 Task: Look for space in Penco, Chile from 7th July, 2023 to 15th July, 2023 for 6 adults in price range Rs.15000 to Rs.20000. Place can be entire place with 3 bedrooms having 3 beds and 3 bathrooms. Property type can be house, flat, guest house. Booking option can be shelf check-in. Required host language is English.
Action: Mouse moved to (413, 148)
Screenshot: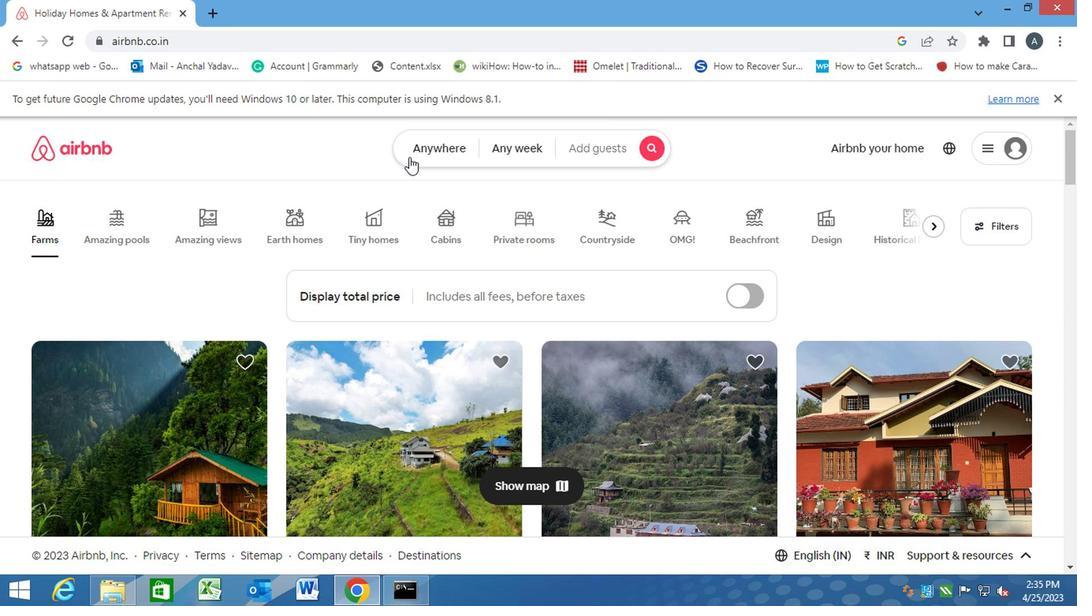 
Action: Mouse pressed left at (413, 148)
Screenshot: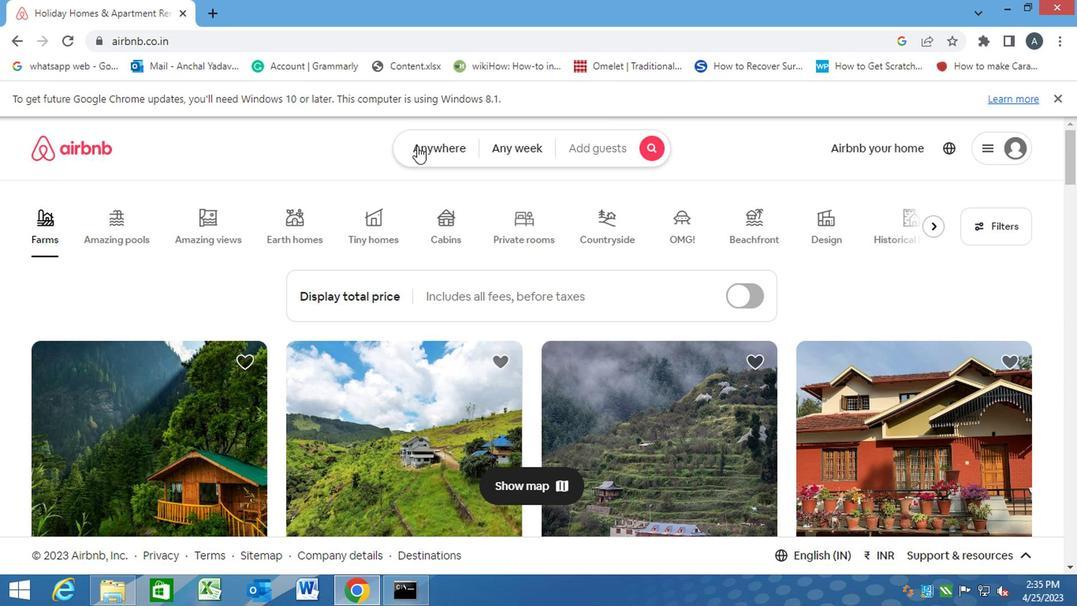 
Action: Mouse moved to (380, 200)
Screenshot: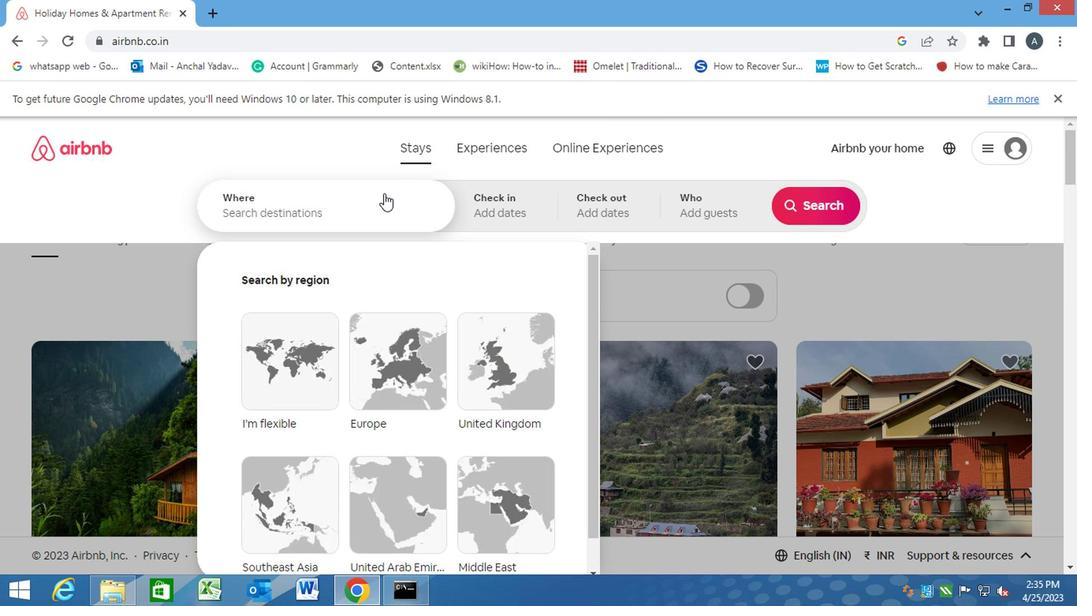 
Action: Mouse pressed left at (380, 200)
Screenshot: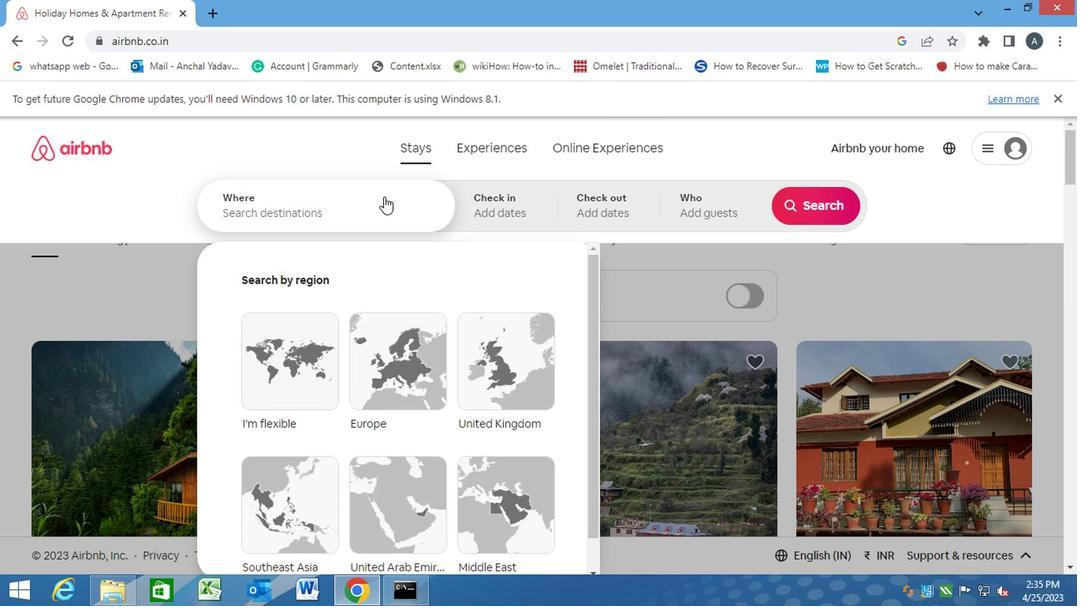 
Action: Key pressed p<Key.caps_lock>enco,<Key.space><Key.caps_lock>c<Key.caps_lock>hile<Key.enter>
Screenshot: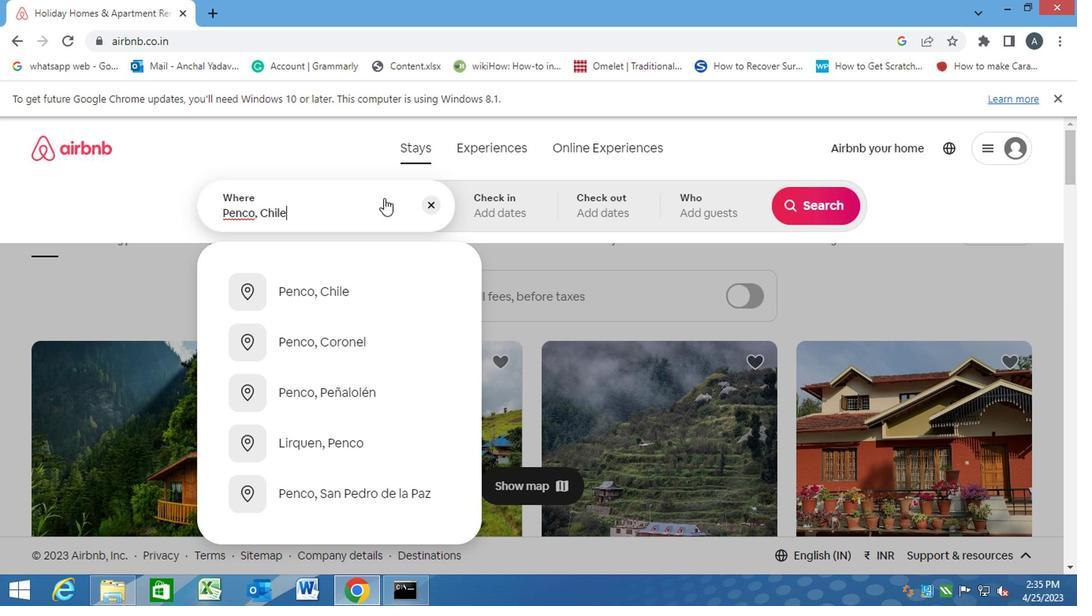 
Action: Mouse moved to (808, 333)
Screenshot: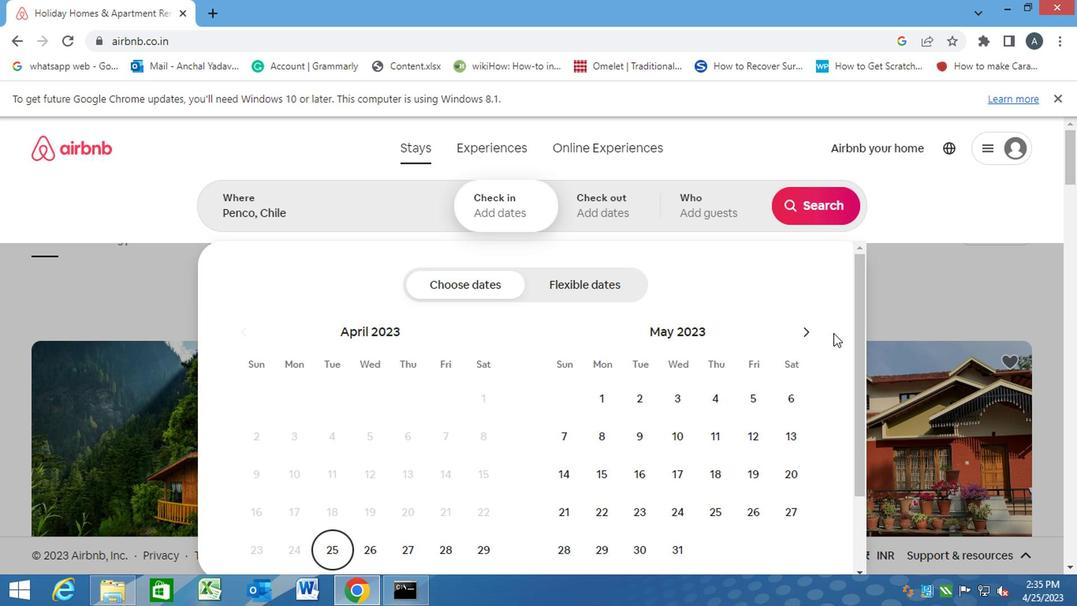 
Action: Mouse pressed left at (808, 333)
Screenshot: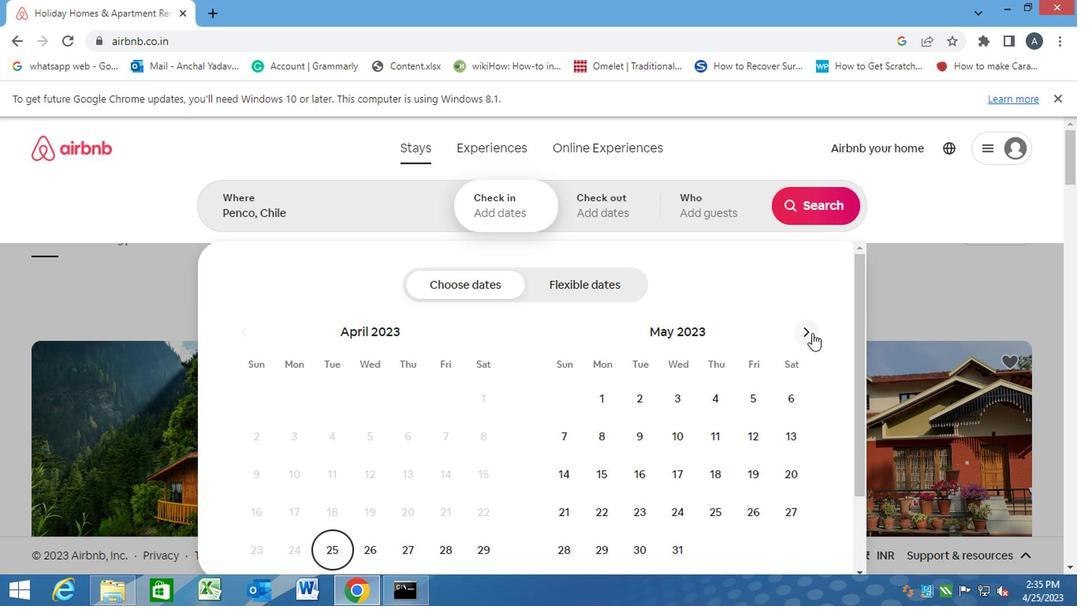 
Action: Mouse pressed left at (808, 333)
Screenshot: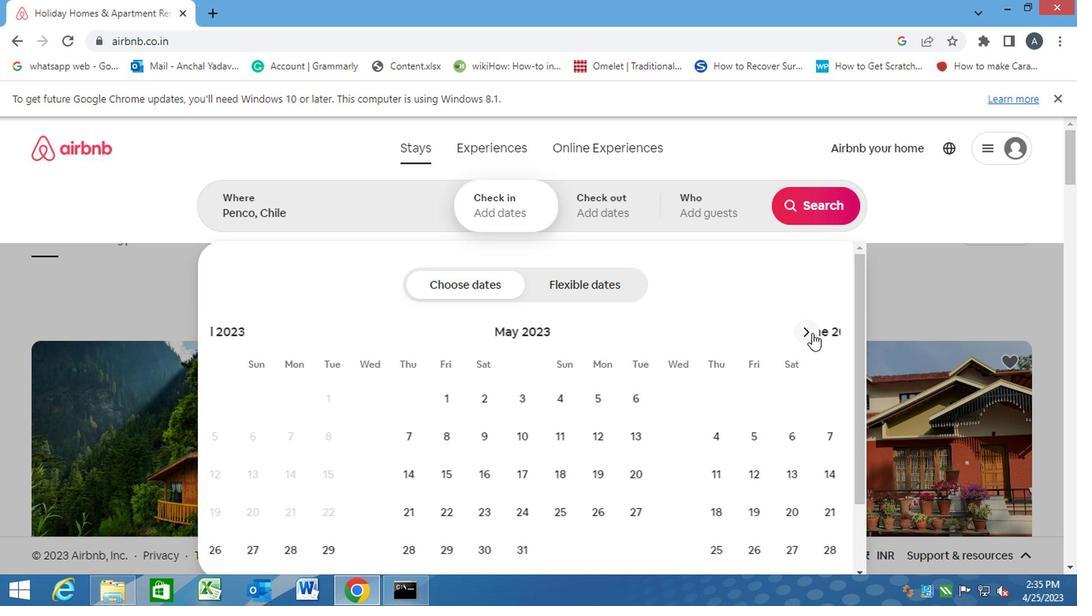 
Action: Mouse moved to (744, 438)
Screenshot: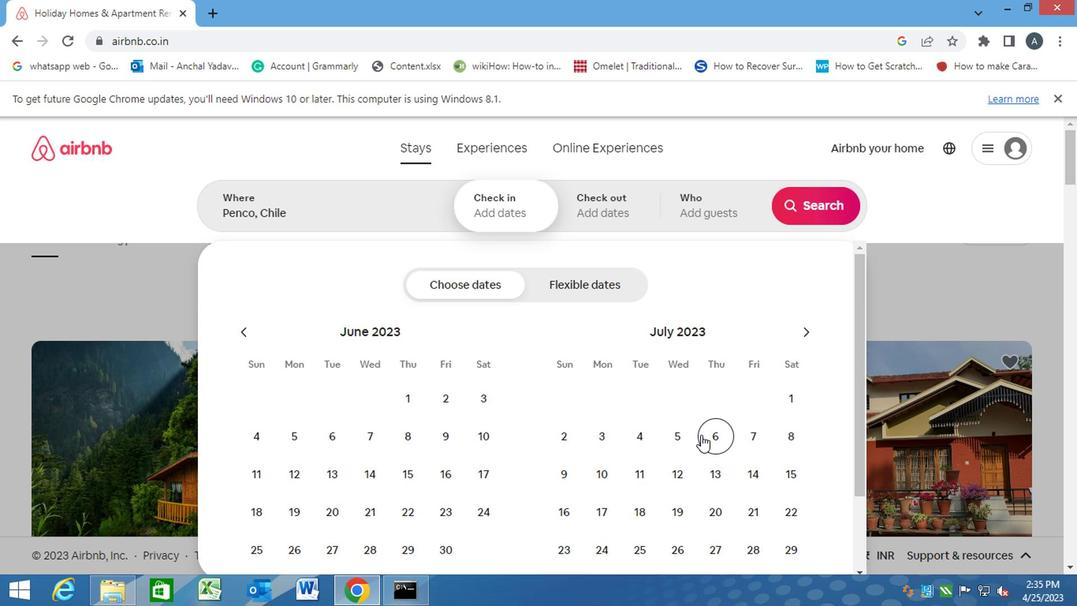 
Action: Mouse pressed left at (744, 438)
Screenshot: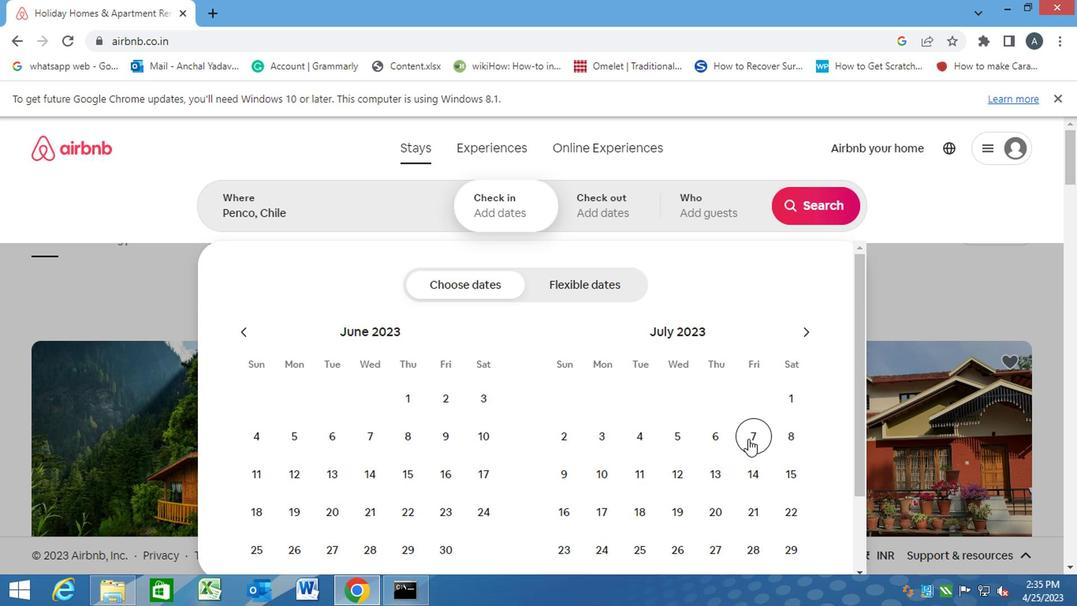 
Action: Mouse moved to (793, 465)
Screenshot: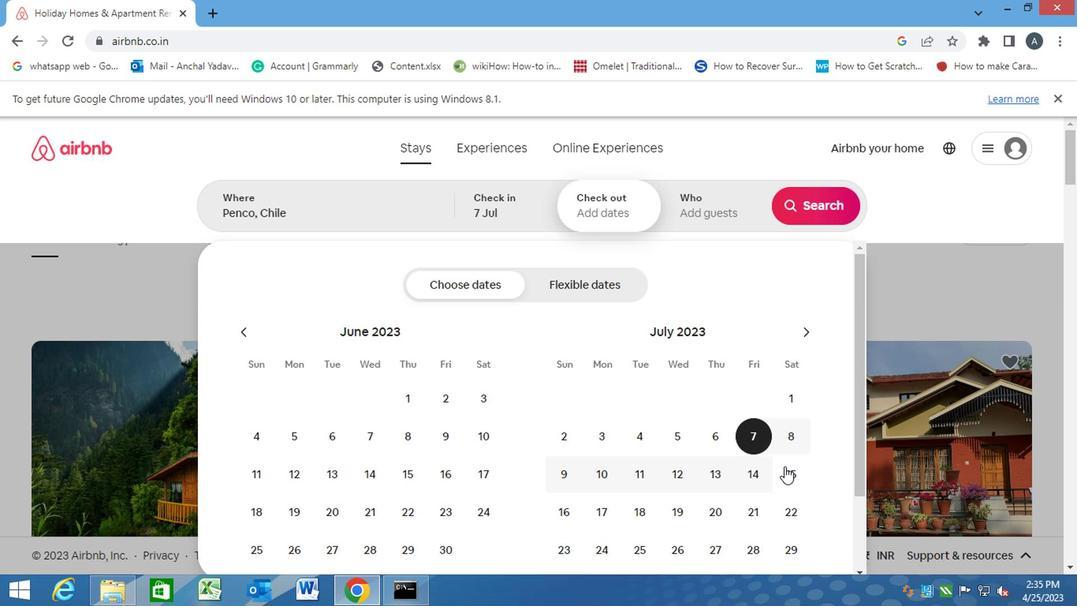 
Action: Mouse pressed left at (793, 465)
Screenshot: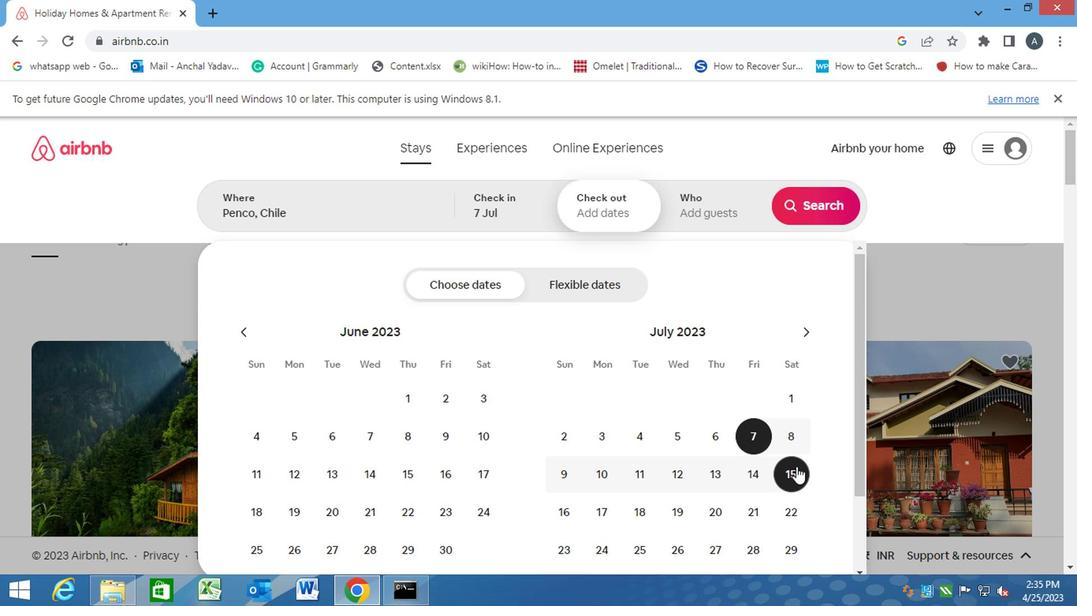 
Action: Mouse moved to (692, 199)
Screenshot: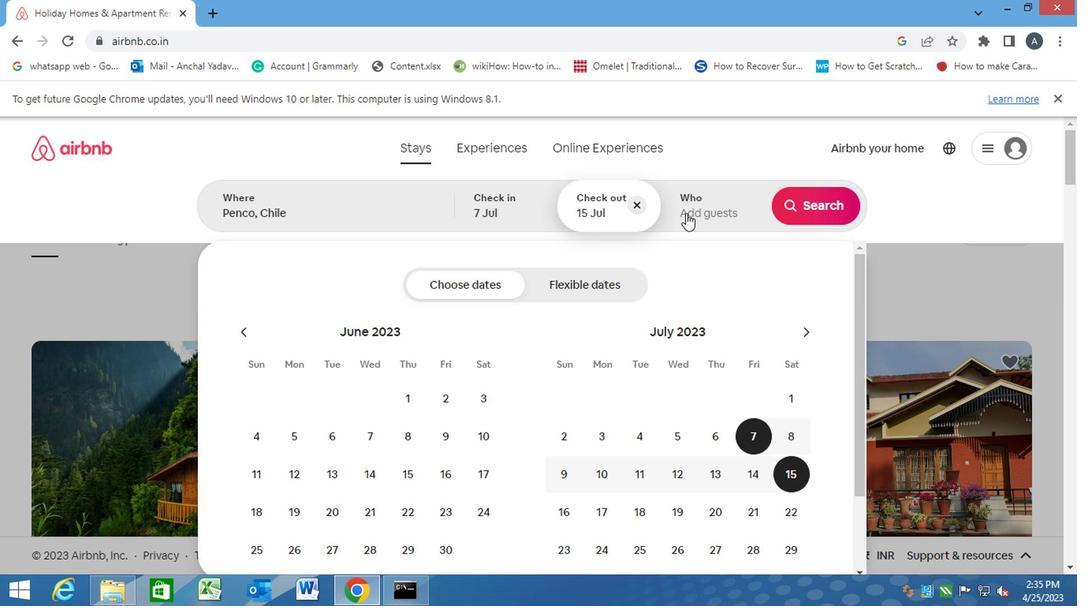 
Action: Mouse pressed left at (692, 199)
Screenshot: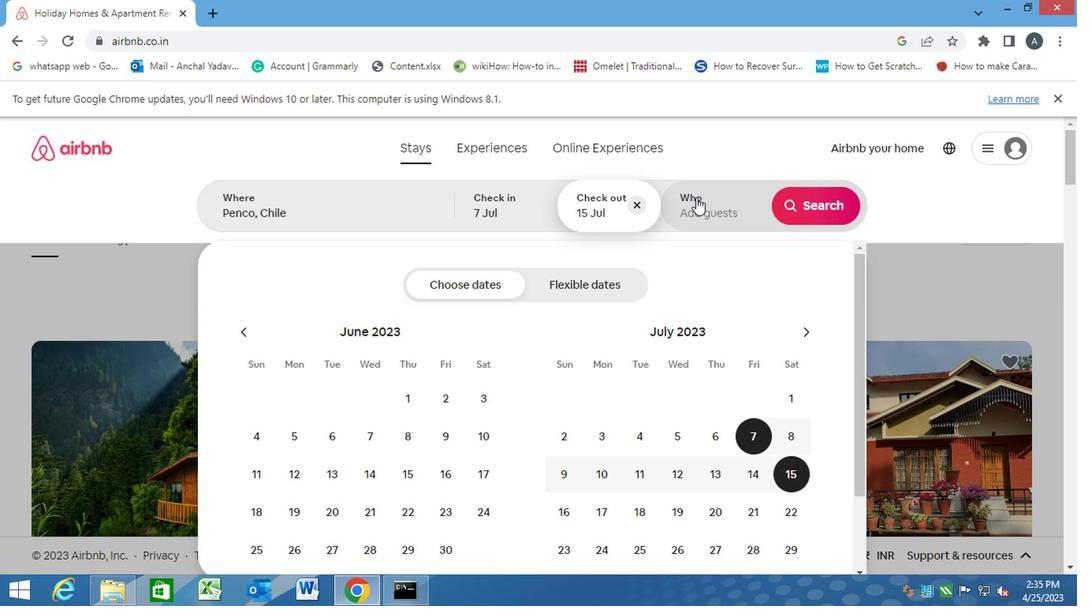 
Action: Mouse moved to (815, 297)
Screenshot: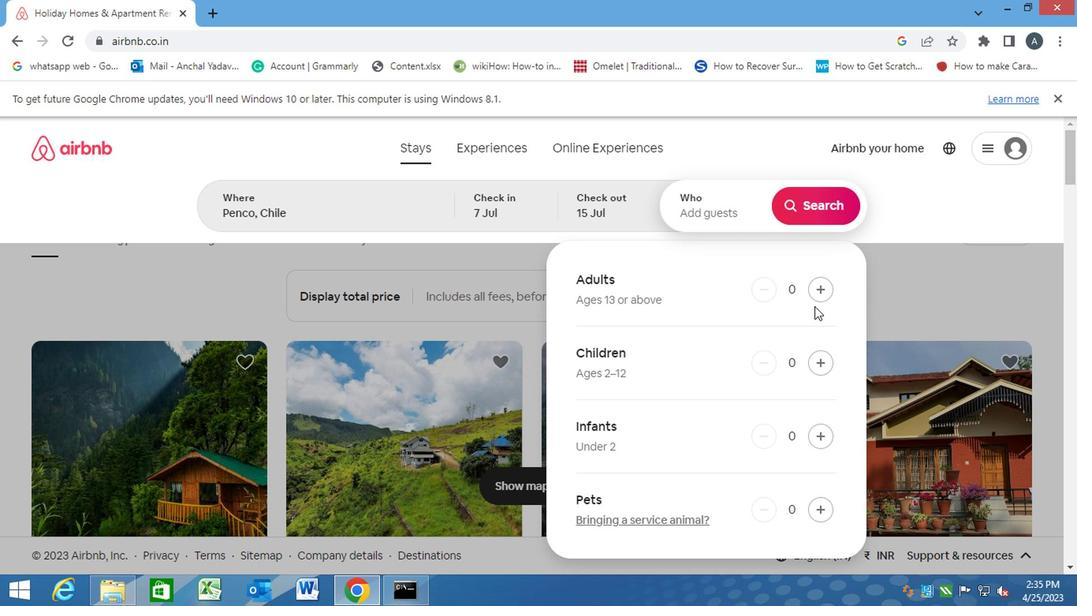 
Action: Mouse pressed left at (815, 297)
Screenshot: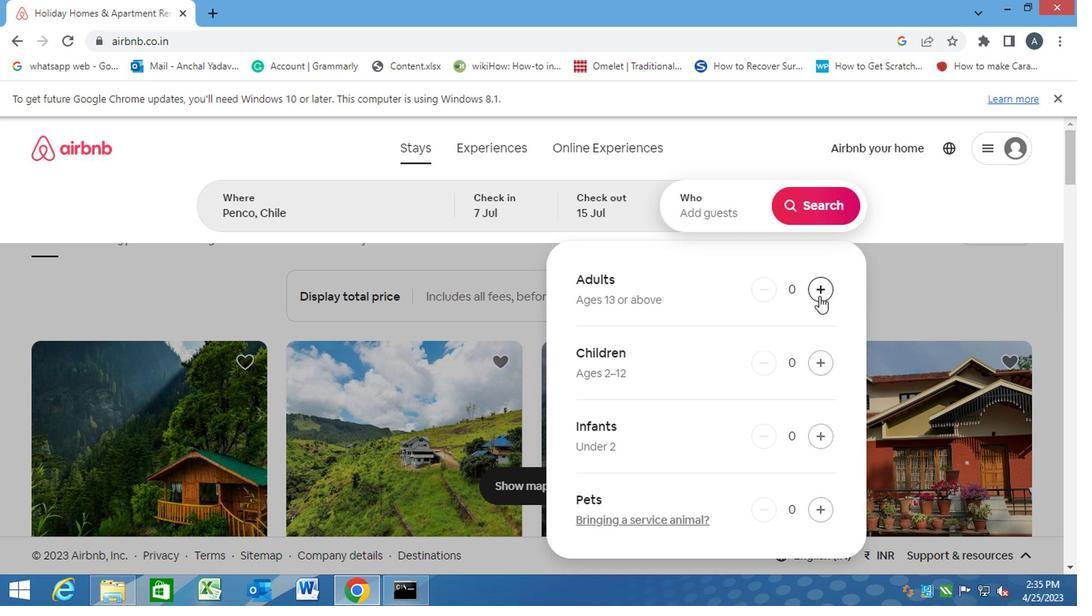 
Action: Mouse pressed left at (815, 297)
Screenshot: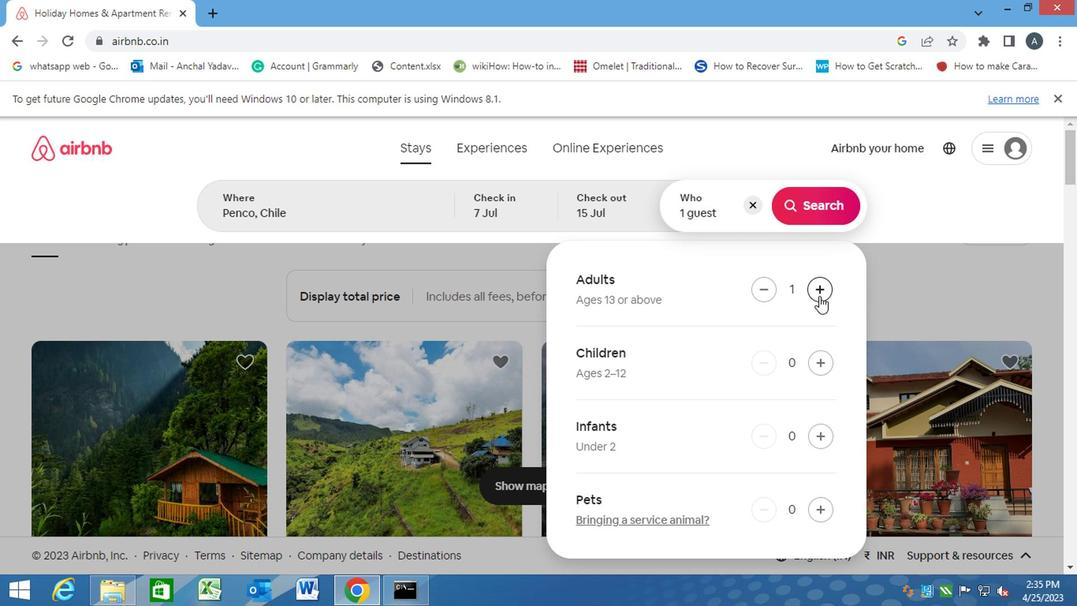 
Action: Mouse pressed left at (815, 297)
Screenshot: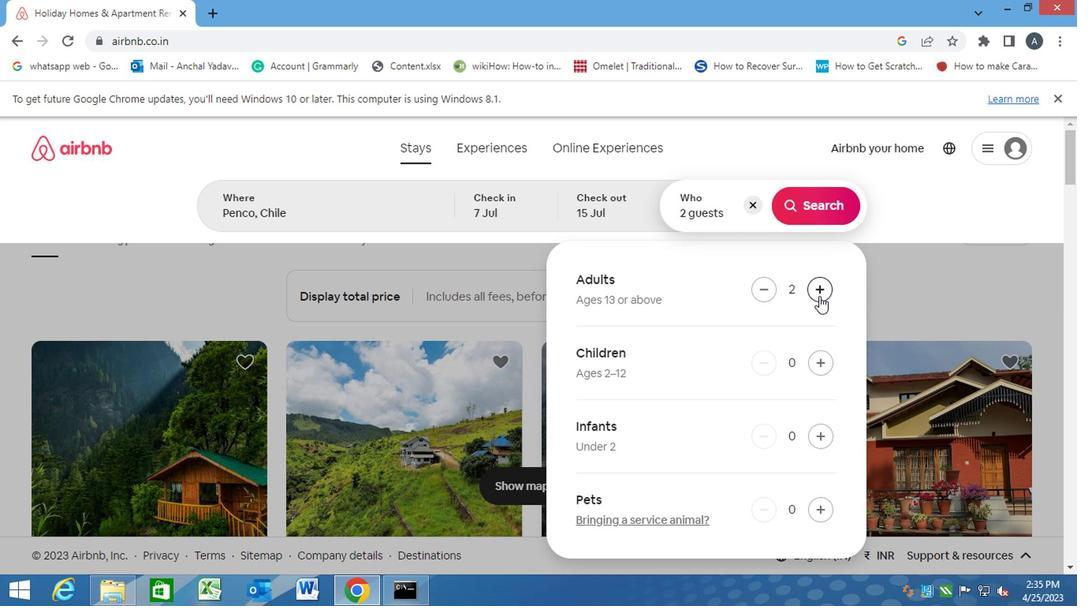 
Action: Mouse pressed left at (815, 297)
Screenshot: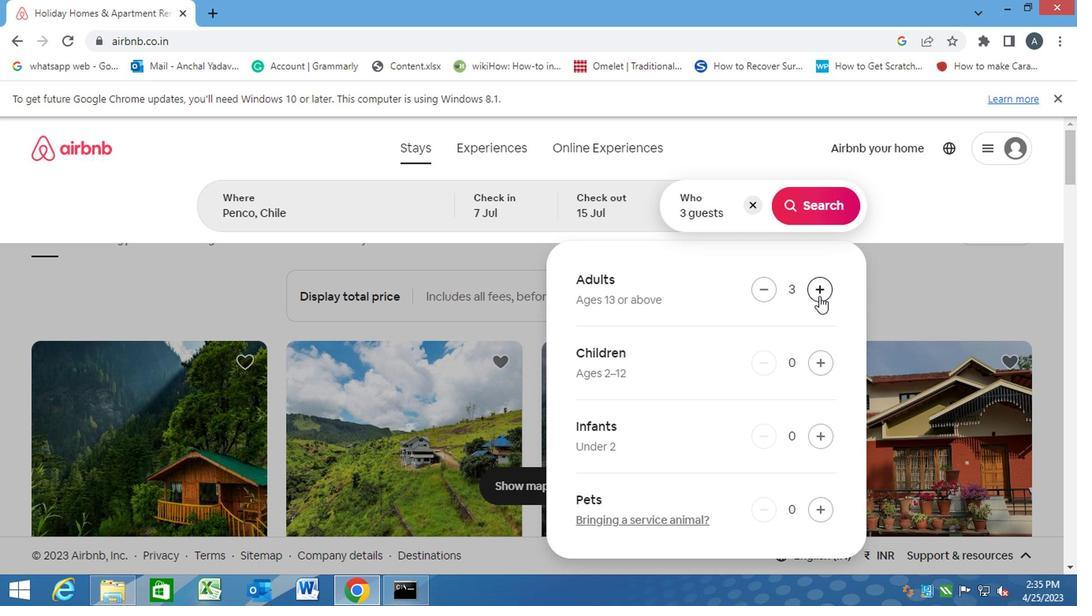 
Action: Mouse pressed left at (815, 297)
Screenshot: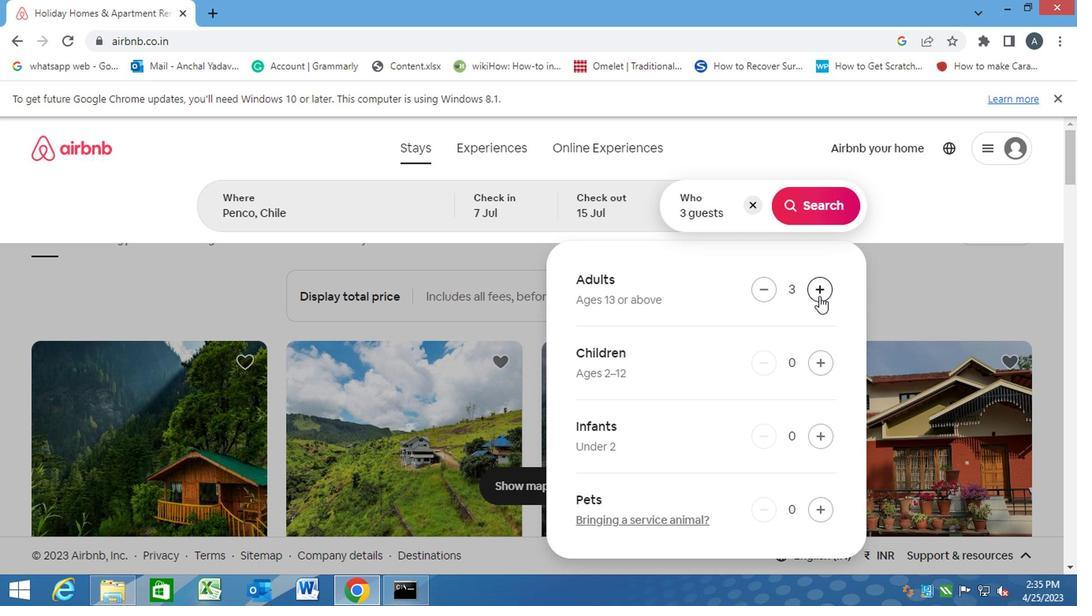 
Action: Mouse pressed left at (815, 297)
Screenshot: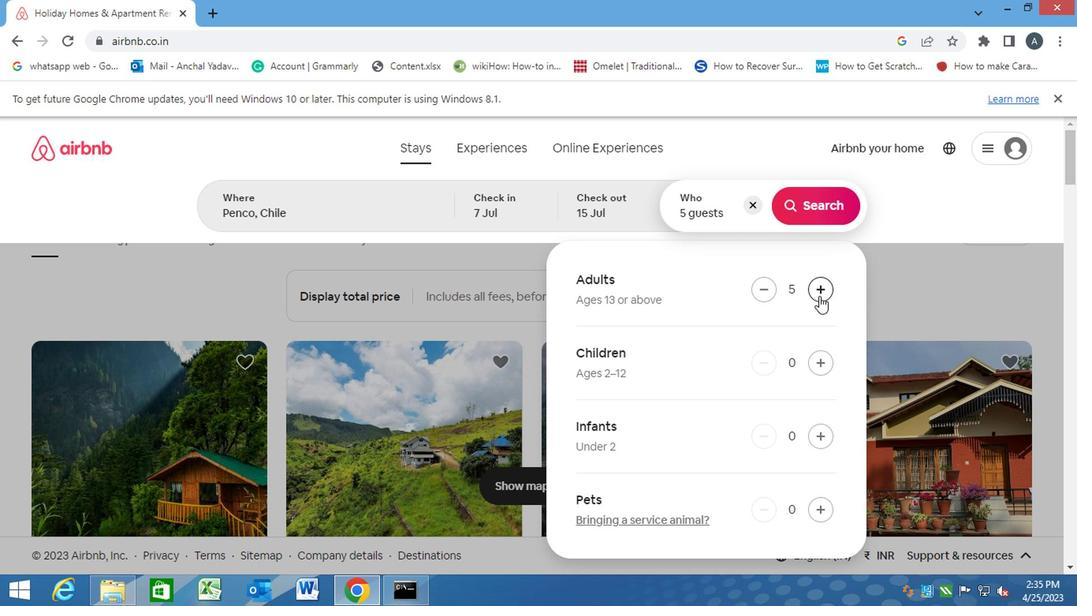 
Action: Mouse moved to (798, 212)
Screenshot: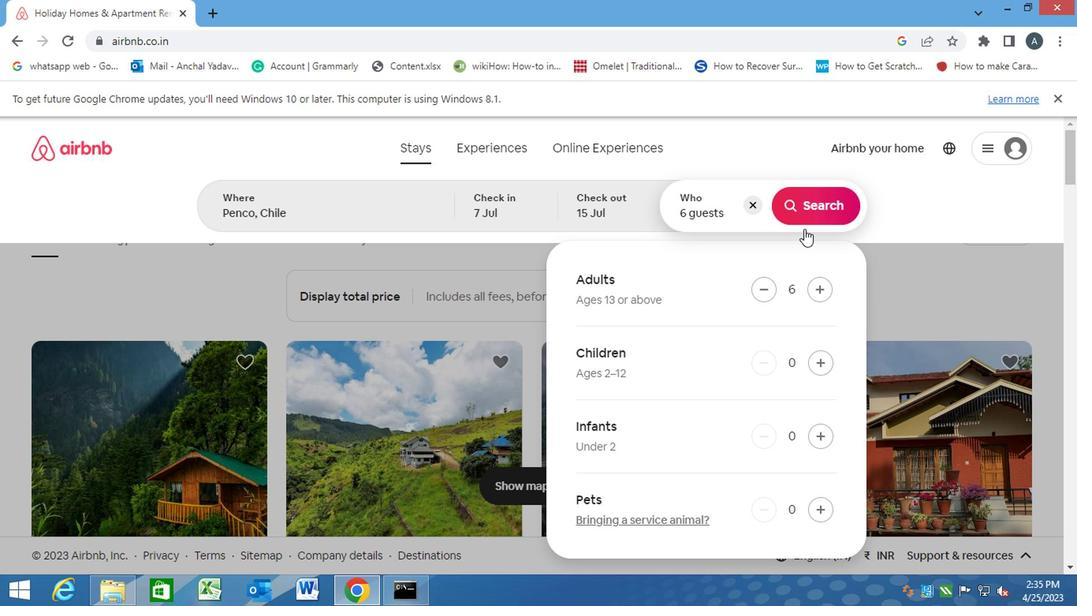 
Action: Mouse pressed left at (798, 212)
Screenshot: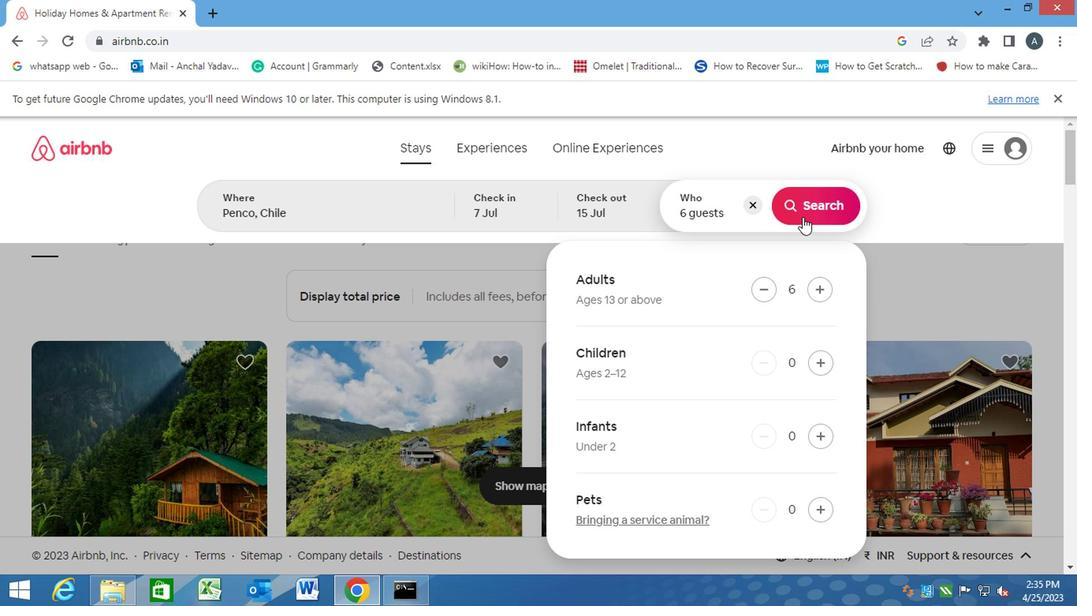 
Action: Mouse moved to (990, 215)
Screenshot: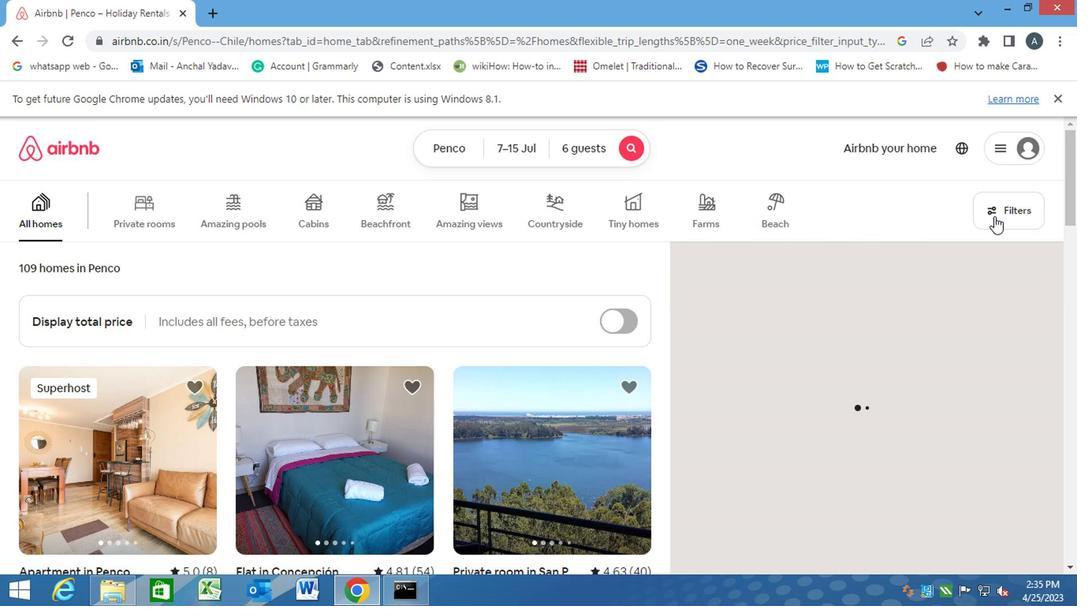 
Action: Mouse pressed left at (990, 215)
Screenshot: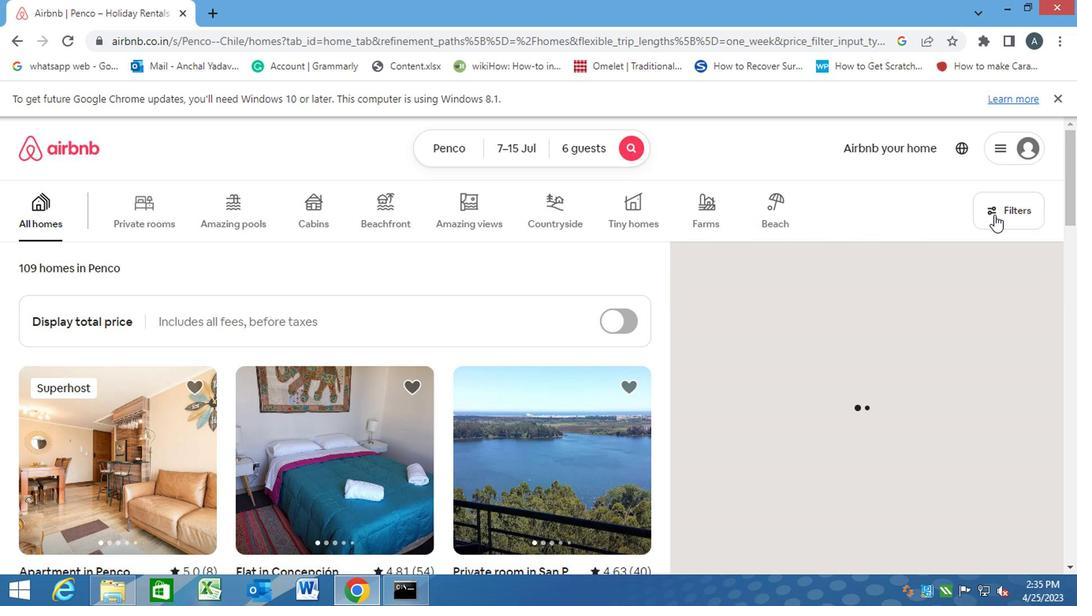 
Action: Mouse moved to (324, 415)
Screenshot: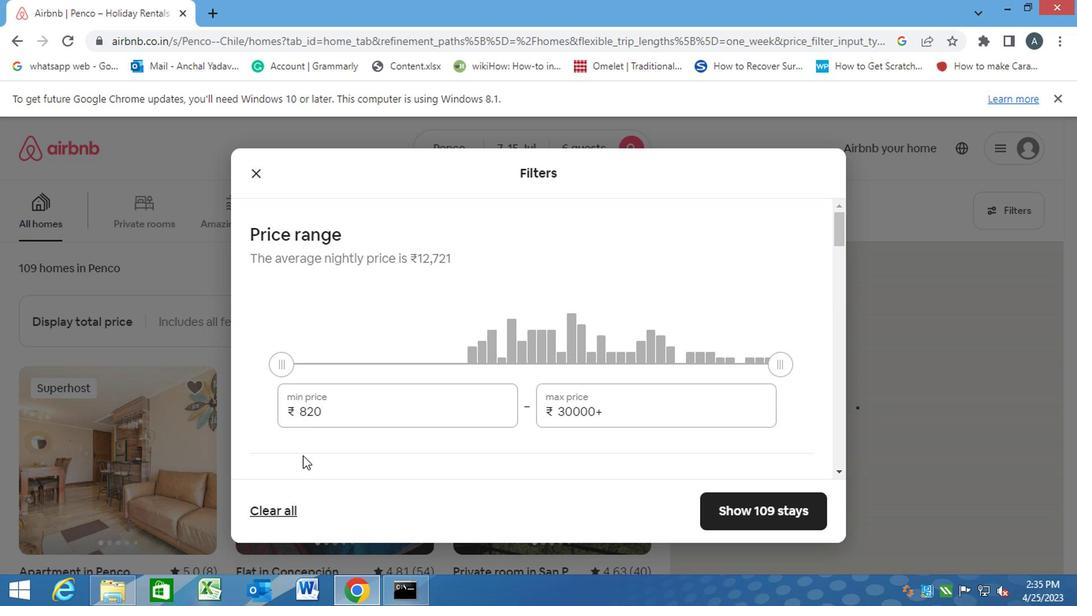 
Action: Mouse pressed left at (324, 415)
Screenshot: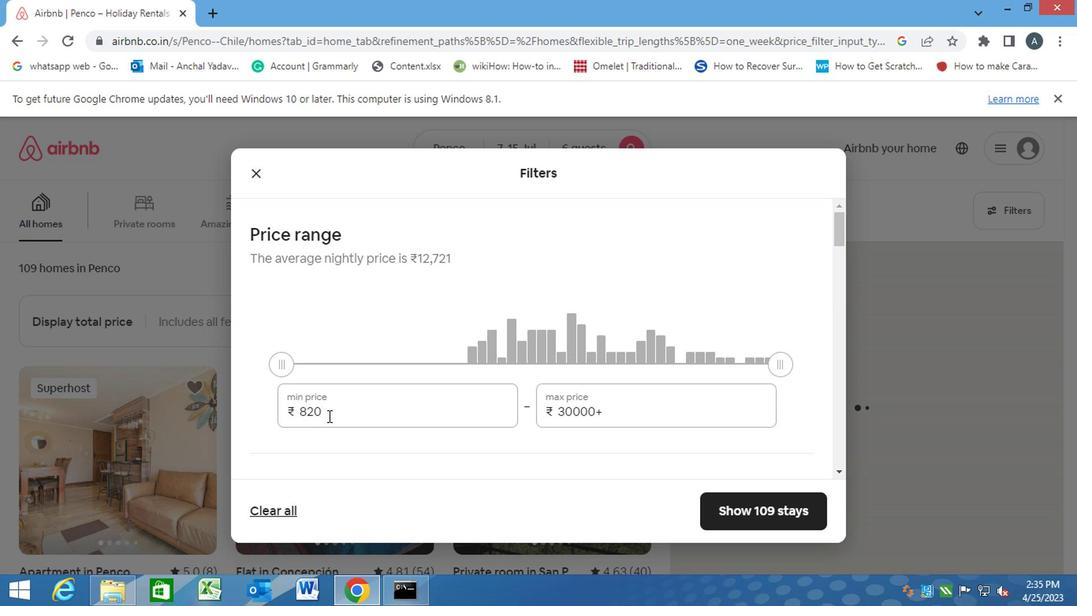 
Action: Mouse moved to (251, 418)
Screenshot: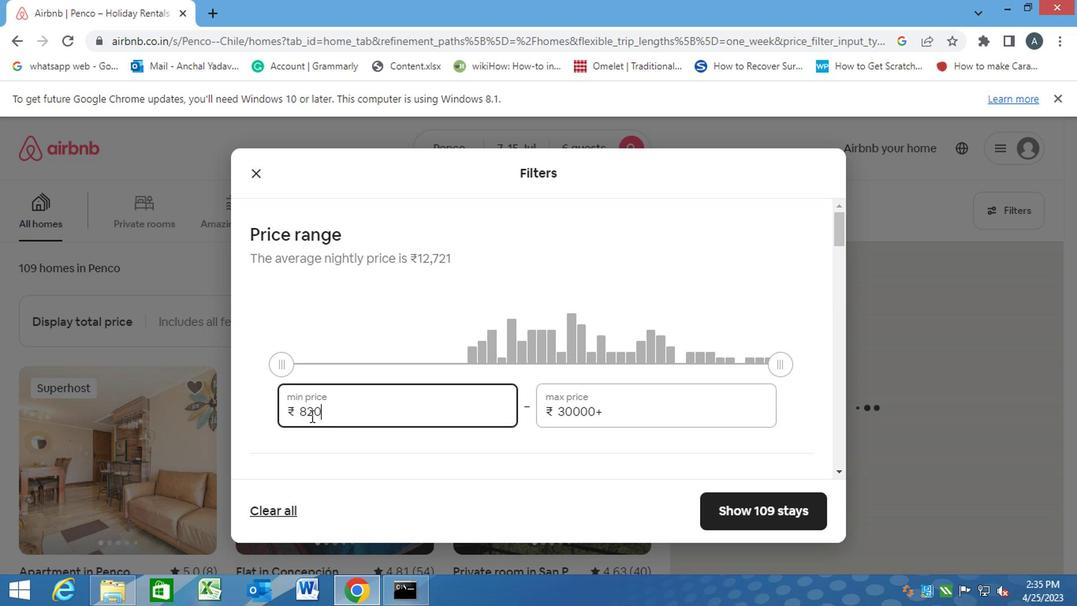 
Action: Key pressed 150000<Key.backspace><Key.tab><Key.backspace><Key.backspace>20000
Screenshot: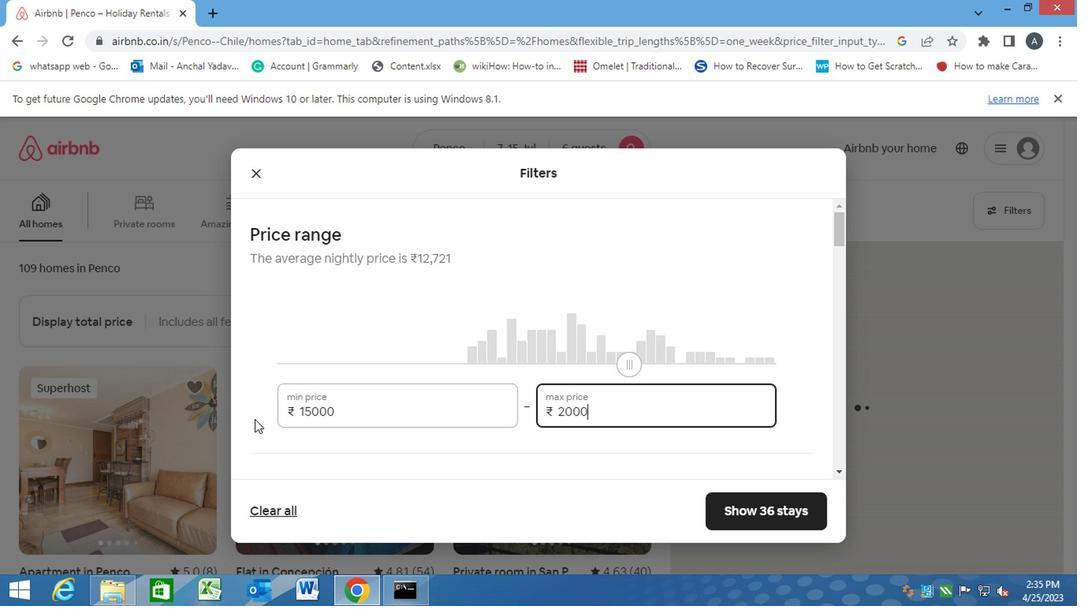 
Action: Mouse moved to (335, 437)
Screenshot: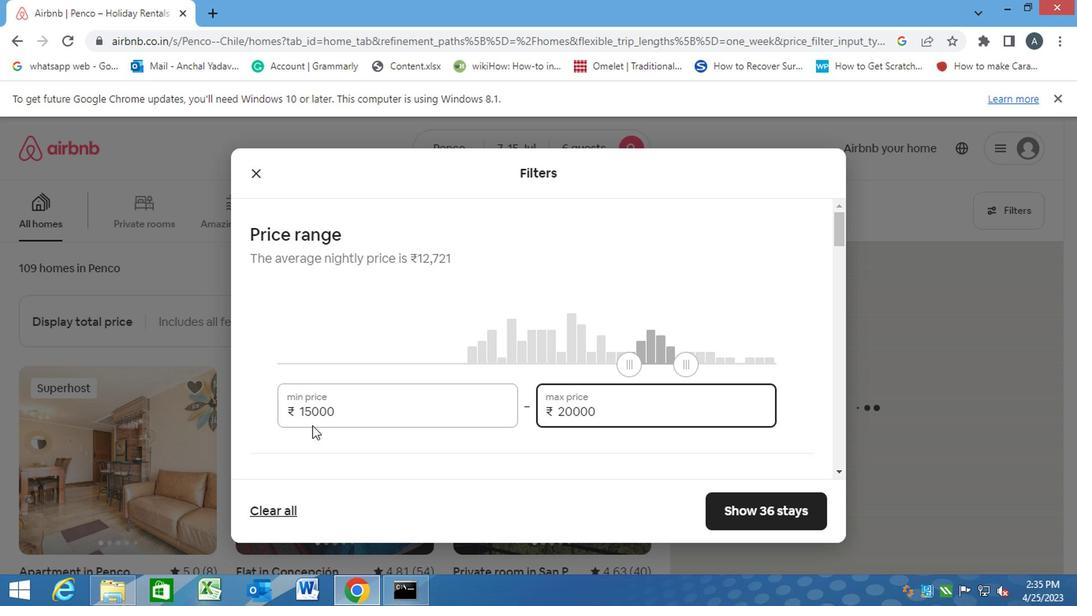 
Action: Mouse pressed left at (335, 437)
Screenshot: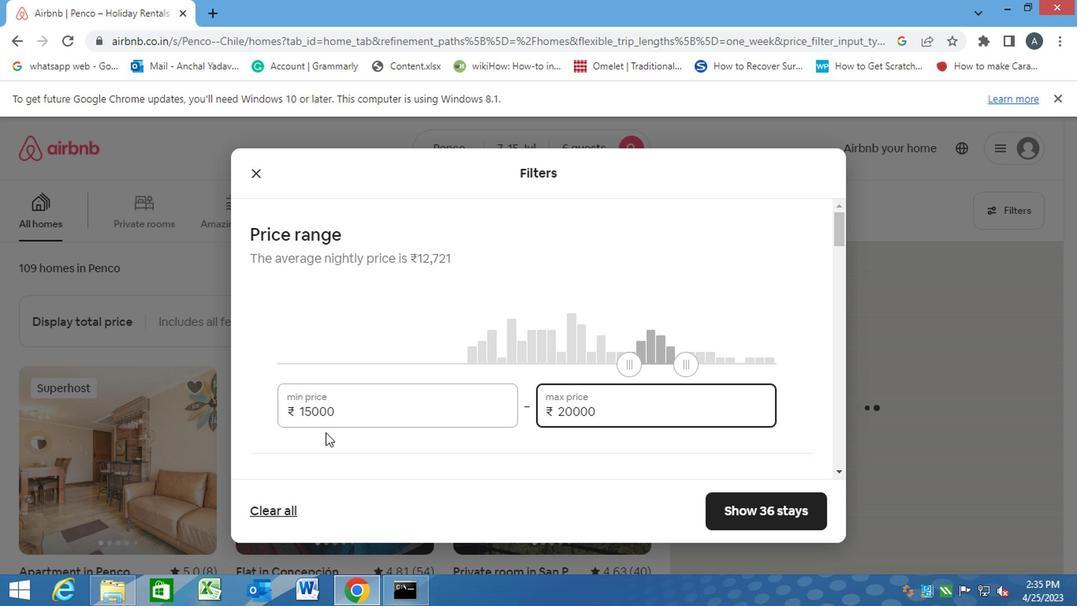 
Action: Mouse moved to (341, 445)
Screenshot: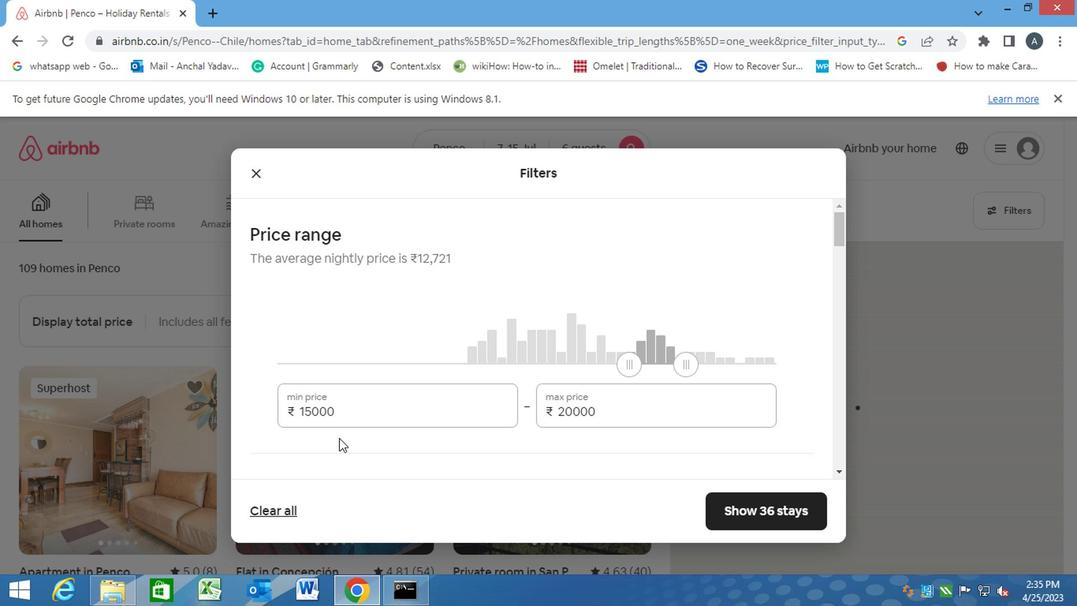 
Action: Mouse scrolled (341, 444) with delta (0, -1)
Screenshot: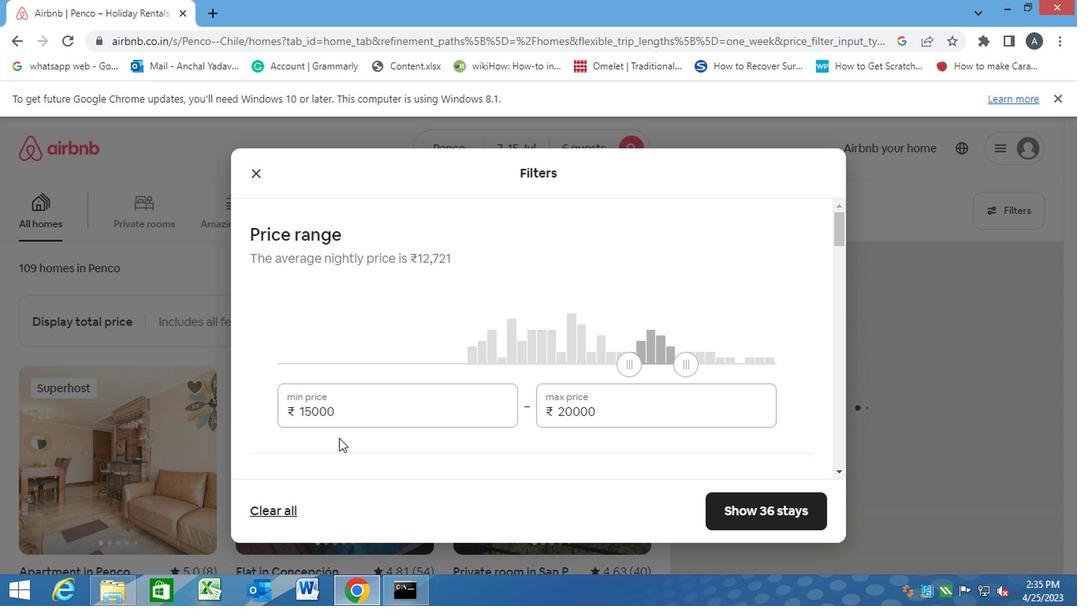 
Action: Mouse moved to (341, 446)
Screenshot: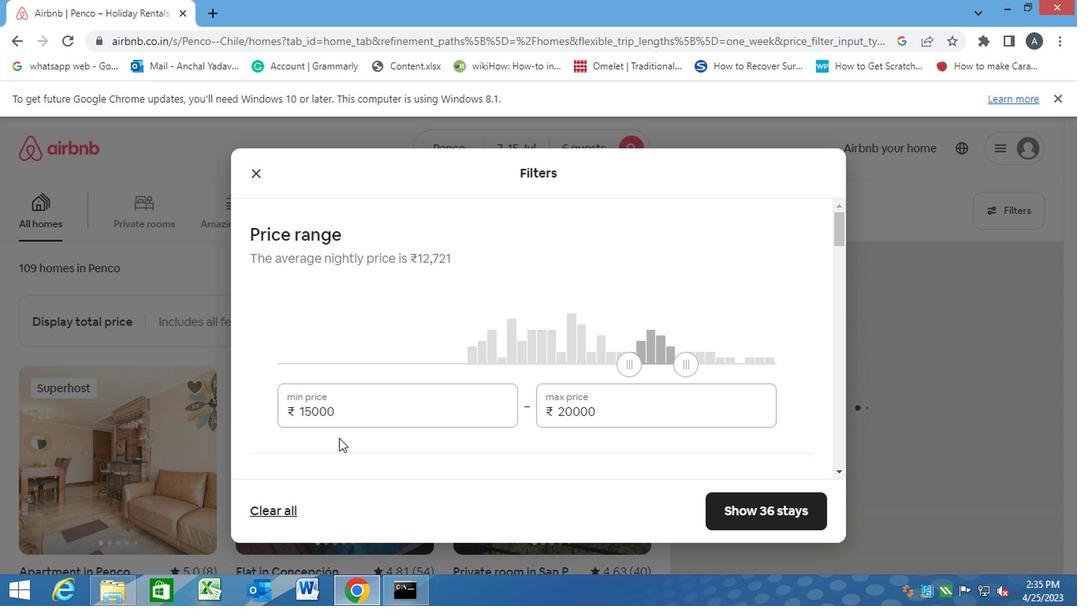 
Action: Mouse scrolled (341, 445) with delta (0, 0)
Screenshot: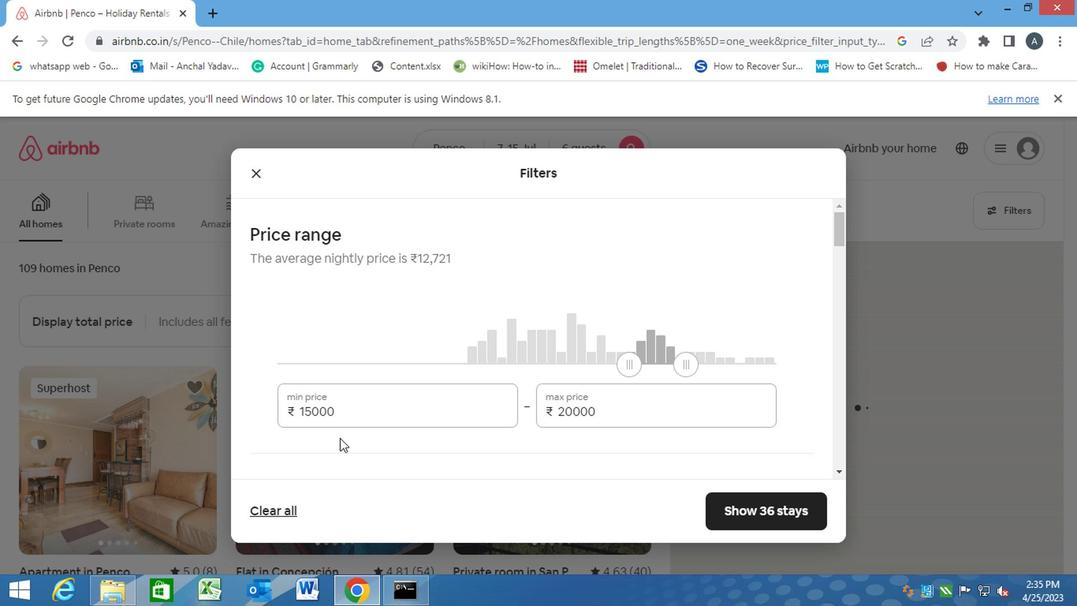 
Action: Mouse scrolled (341, 445) with delta (0, 0)
Screenshot: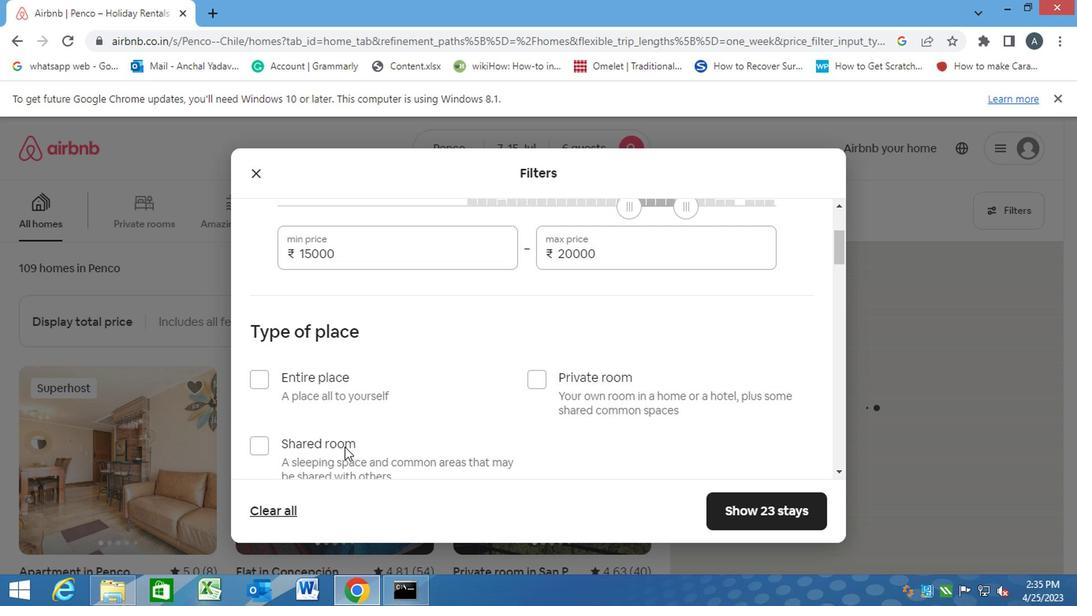 
Action: Mouse moved to (244, 303)
Screenshot: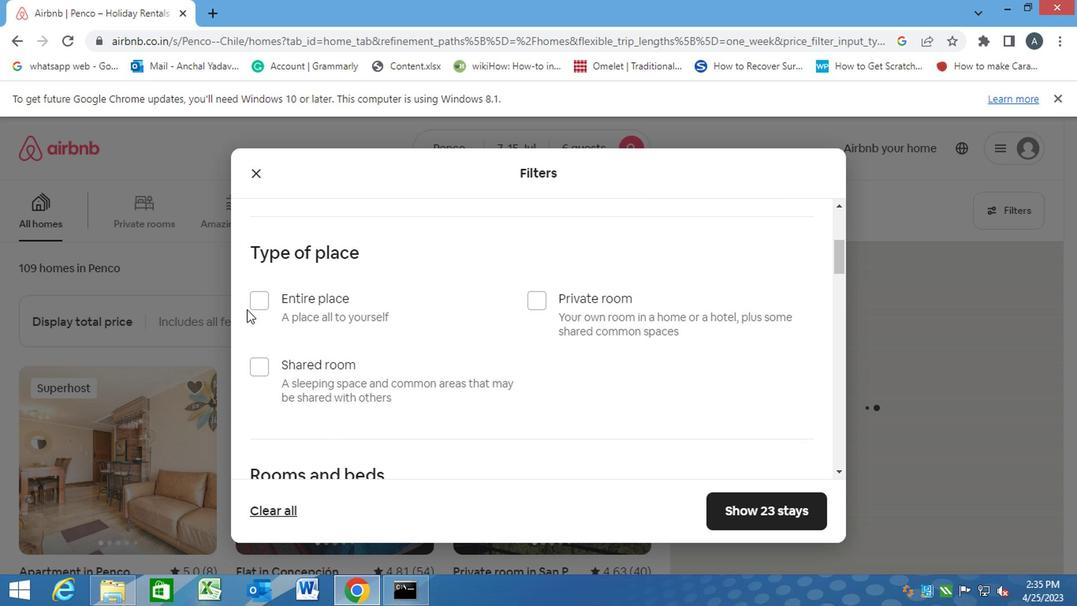 
Action: Mouse pressed left at (244, 303)
Screenshot: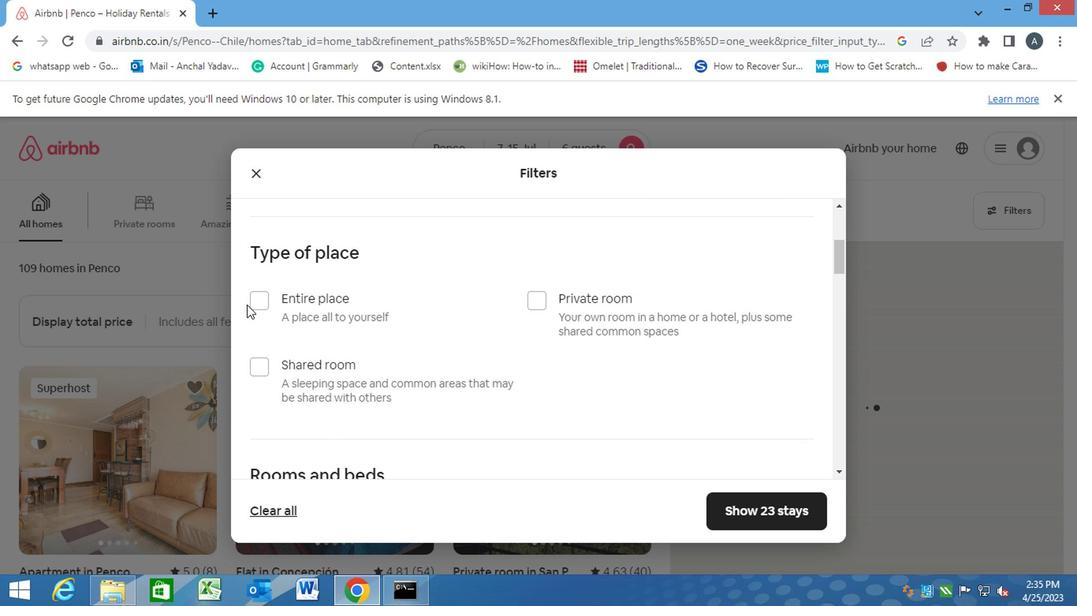 
Action: Mouse moved to (254, 308)
Screenshot: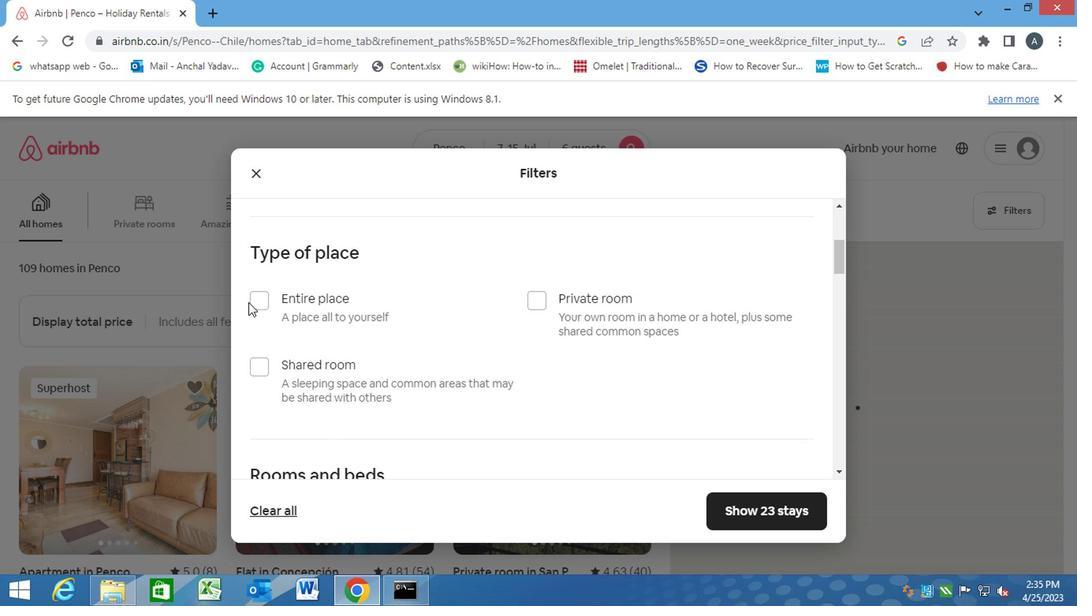 
Action: Mouse pressed left at (254, 308)
Screenshot: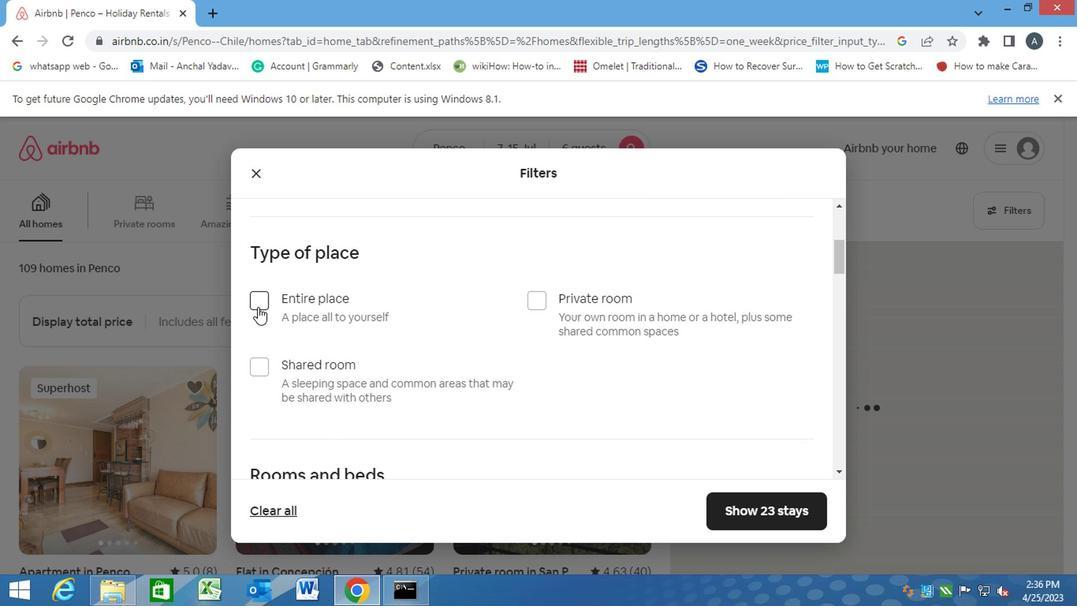 
Action: Mouse moved to (371, 344)
Screenshot: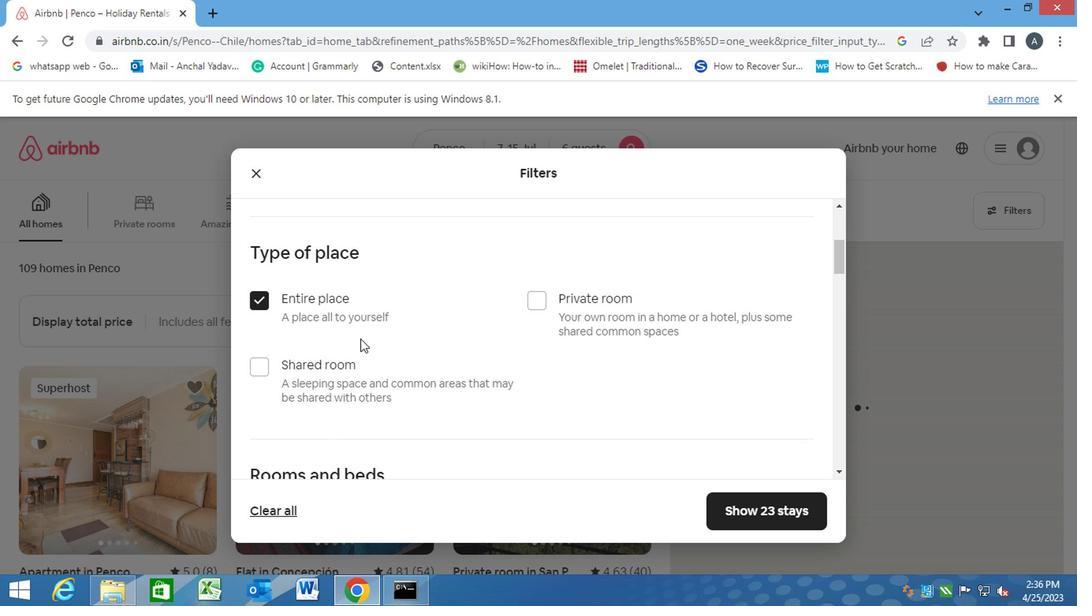 
Action: Mouse scrolled (371, 343) with delta (0, 0)
Screenshot: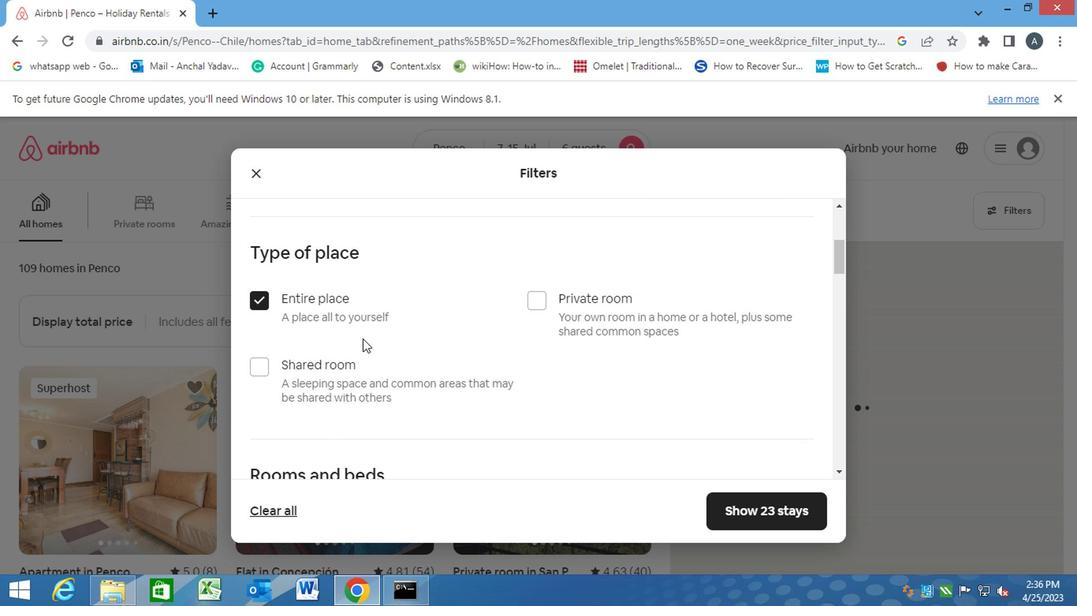 
Action: Mouse moved to (371, 344)
Screenshot: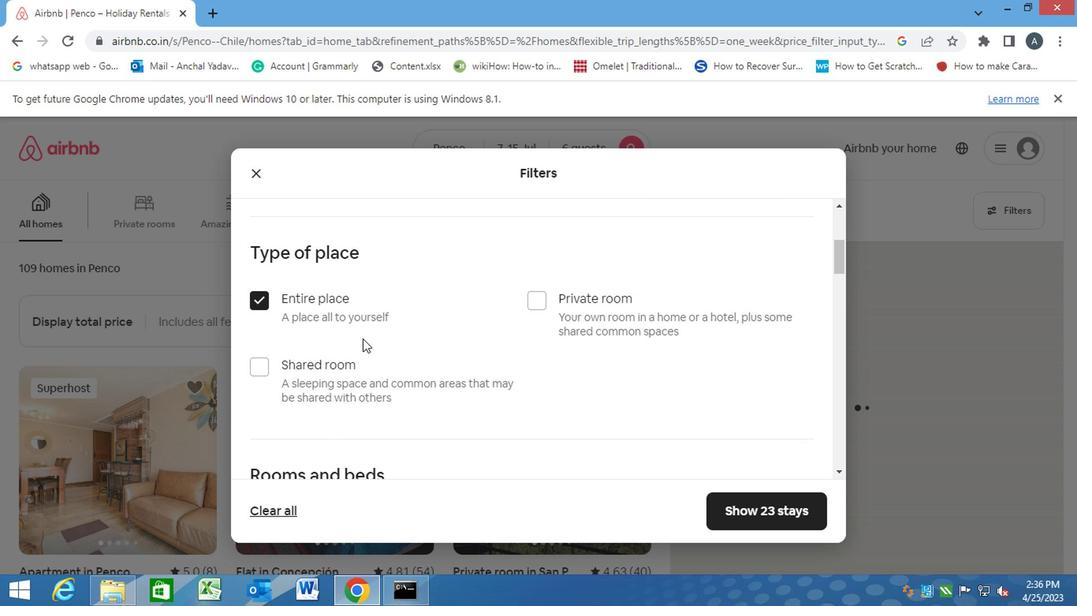 
Action: Mouse scrolled (371, 343) with delta (0, 0)
Screenshot: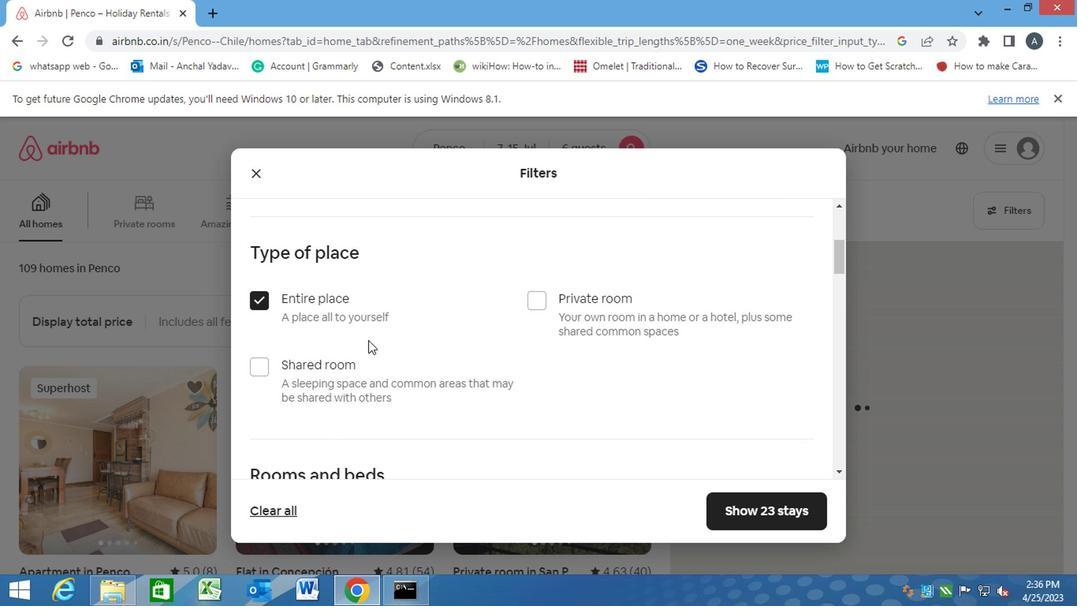 
Action: Mouse scrolled (371, 343) with delta (0, 0)
Screenshot: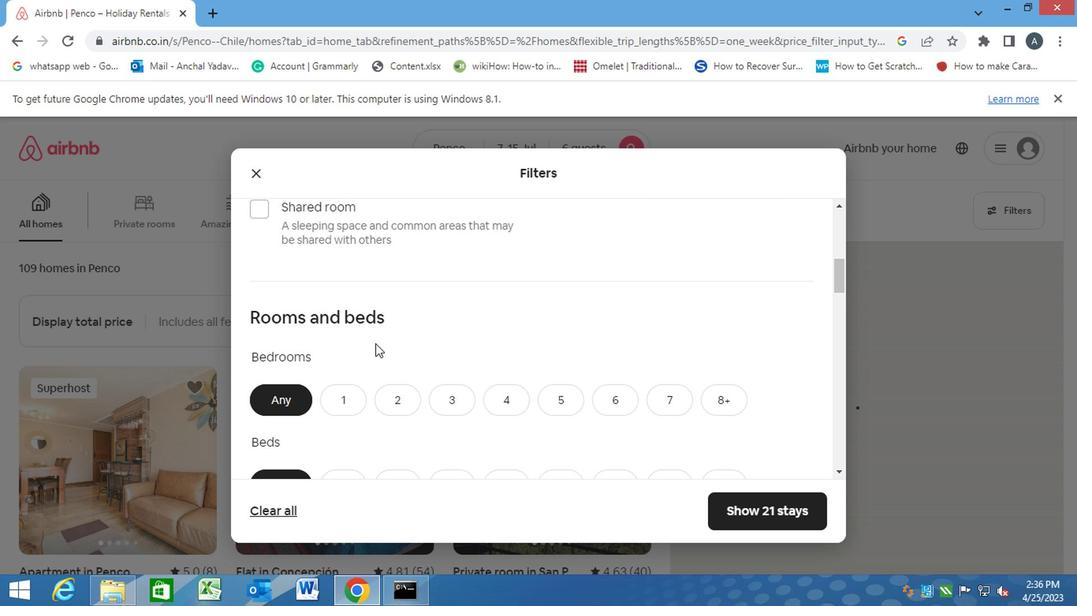 
Action: Mouse moved to (390, 330)
Screenshot: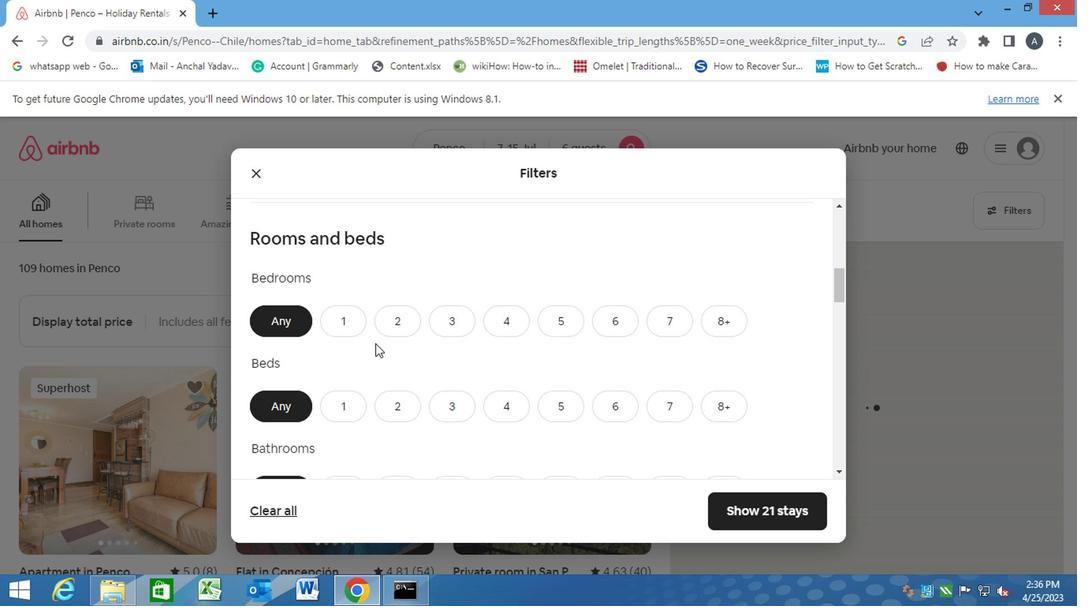 
Action: Mouse scrolled (390, 329) with delta (0, 0)
Screenshot: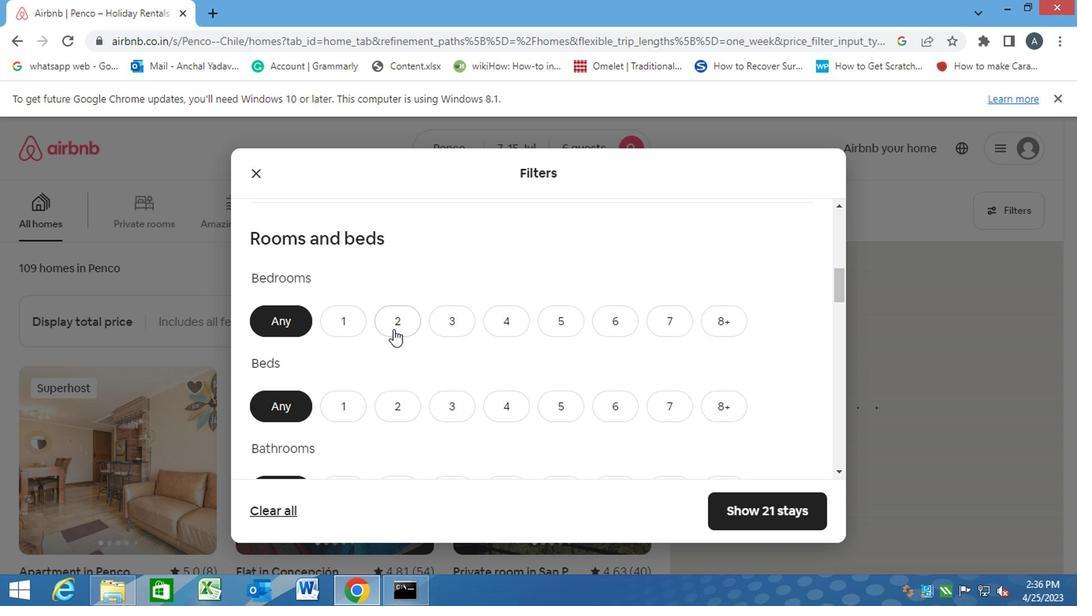 
Action: Mouse moved to (459, 240)
Screenshot: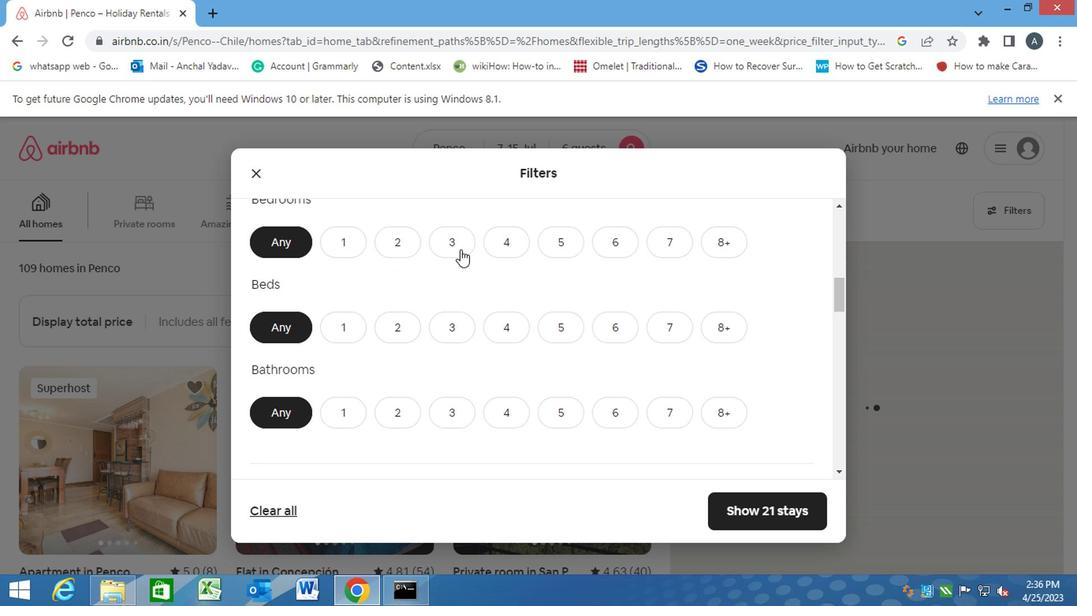 
Action: Mouse pressed left at (459, 240)
Screenshot: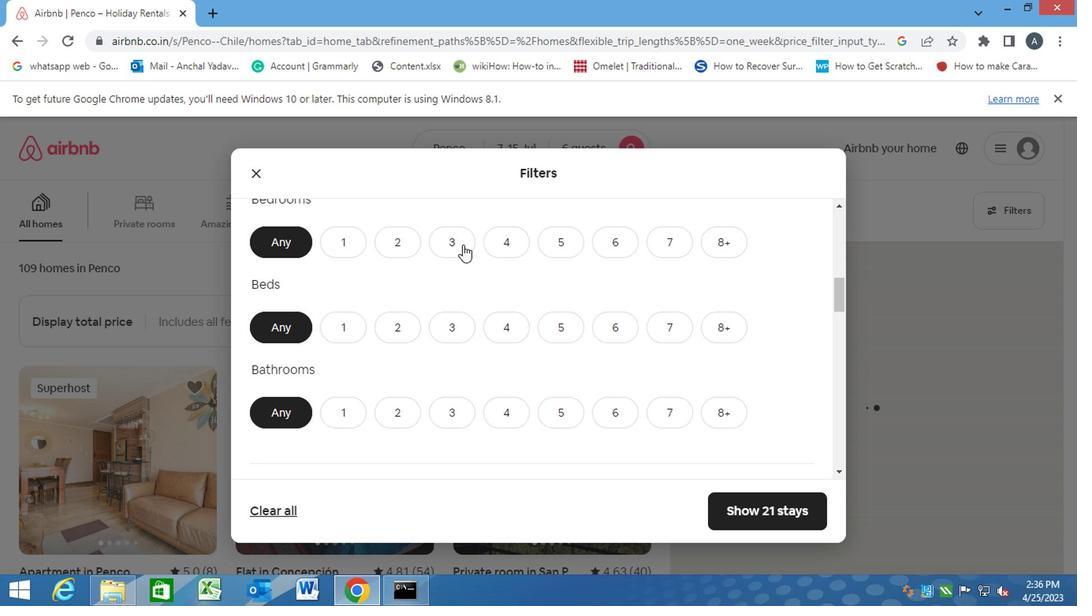 
Action: Mouse moved to (453, 328)
Screenshot: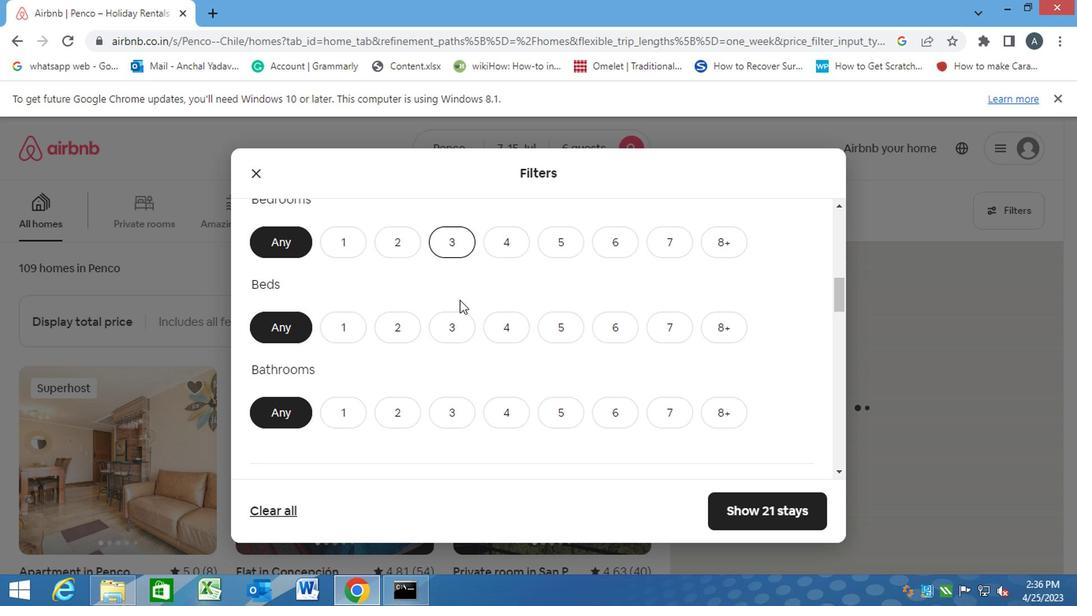 
Action: Mouse pressed left at (453, 328)
Screenshot: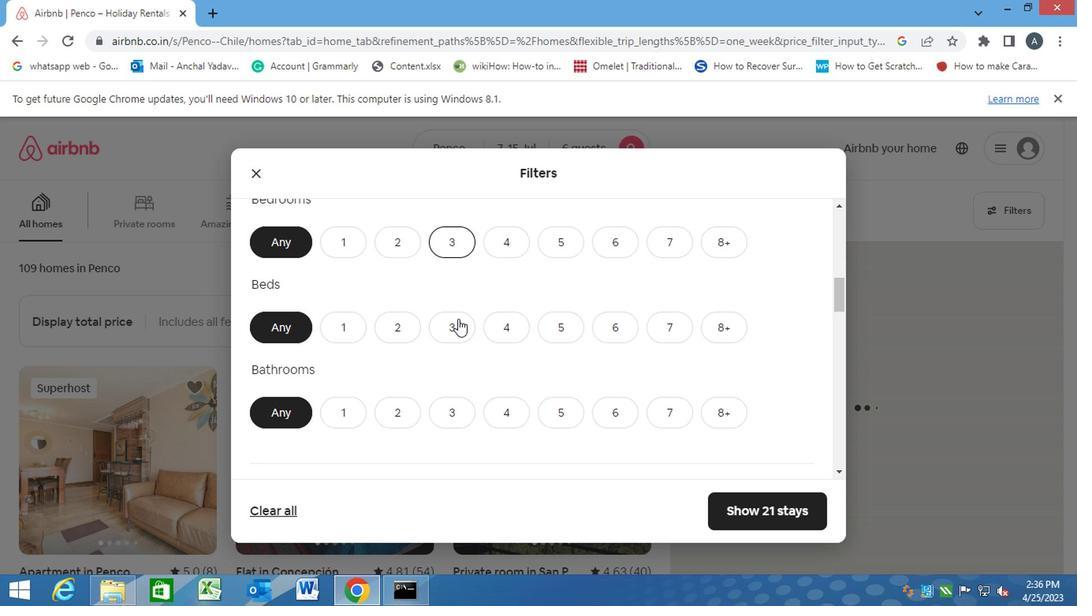 
Action: Mouse moved to (446, 408)
Screenshot: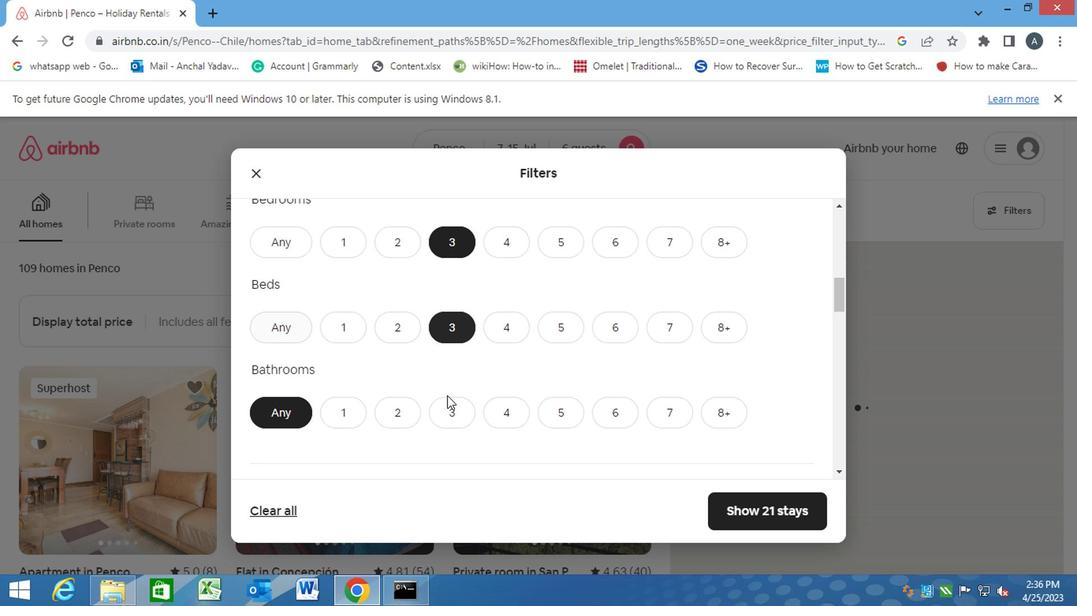 
Action: Mouse pressed left at (446, 408)
Screenshot: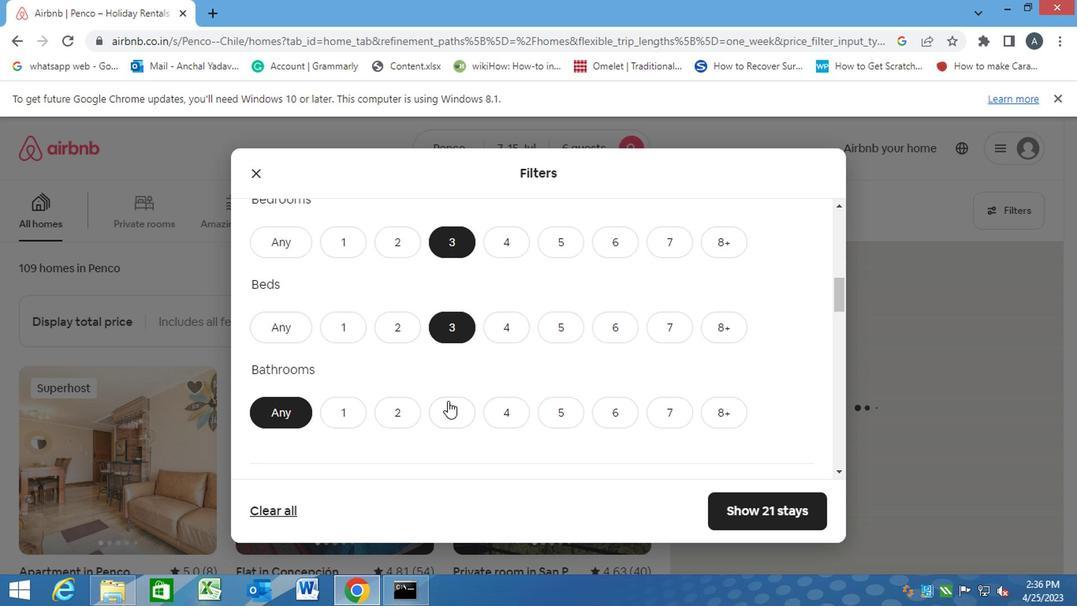 
Action: Mouse scrolled (446, 407) with delta (0, 0)
Screenshot: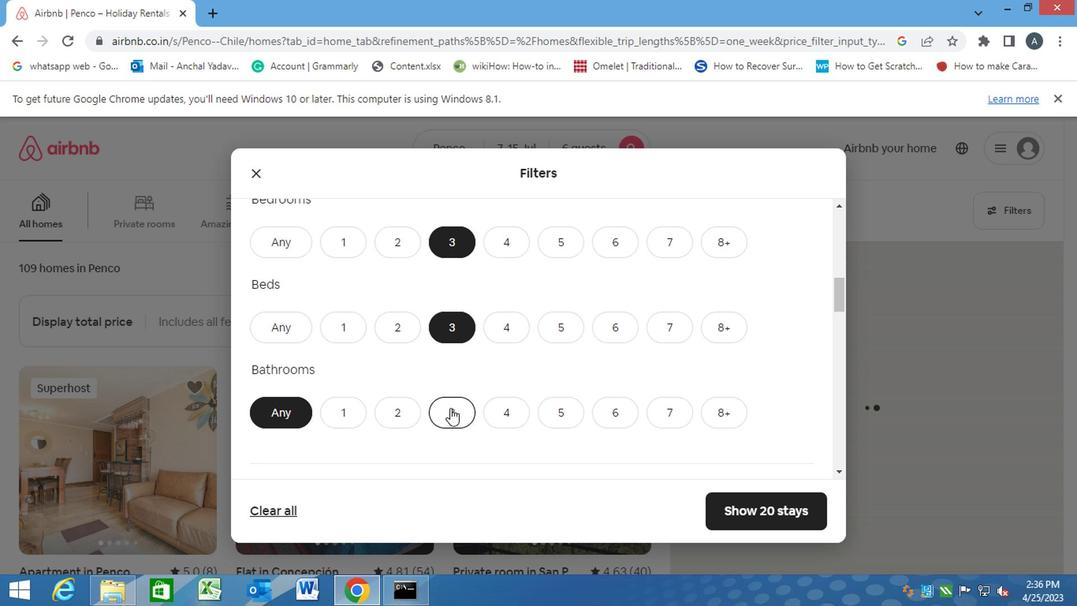 
Action: Mouse scrolled (446, 407) with delta (0, 0)
Screenshot: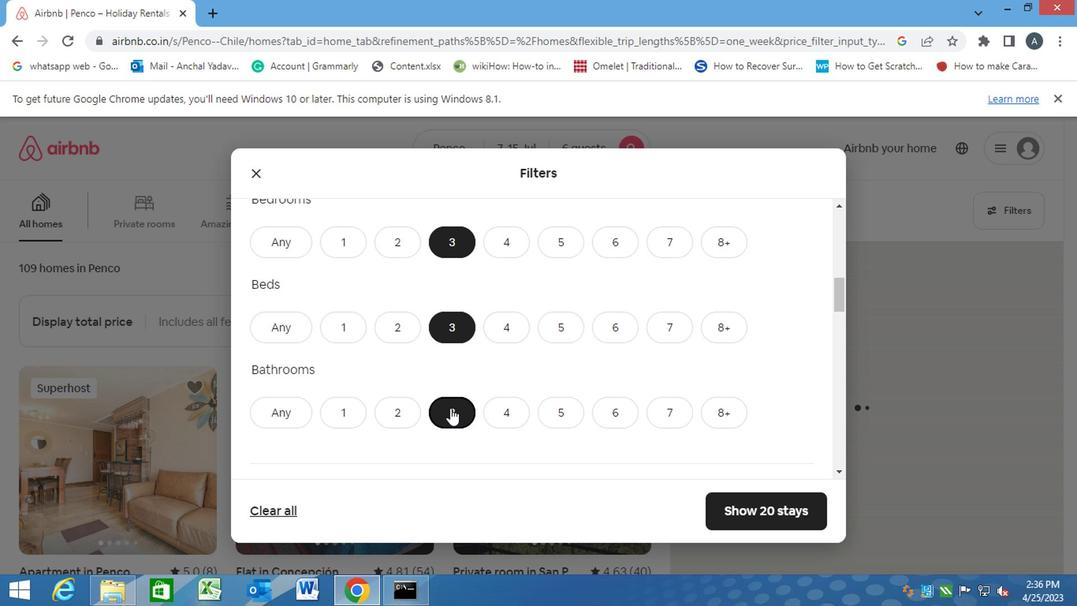 
Action: Mouse scrolled (446, 407) with delta (0, 0)
Screenshot: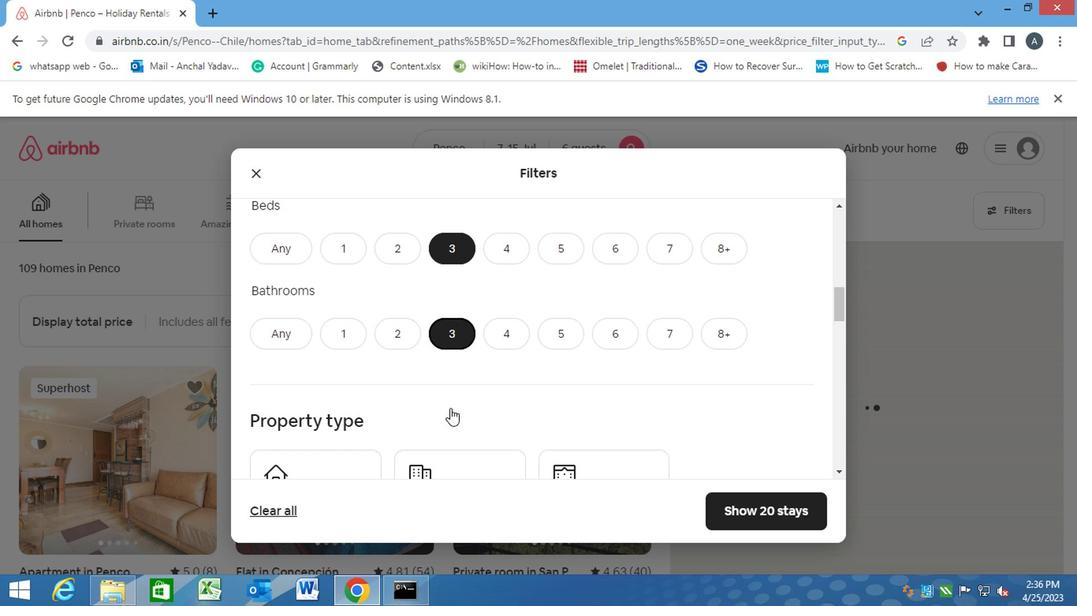 
Action: Mouse moved to (445, 408)
Screenshot: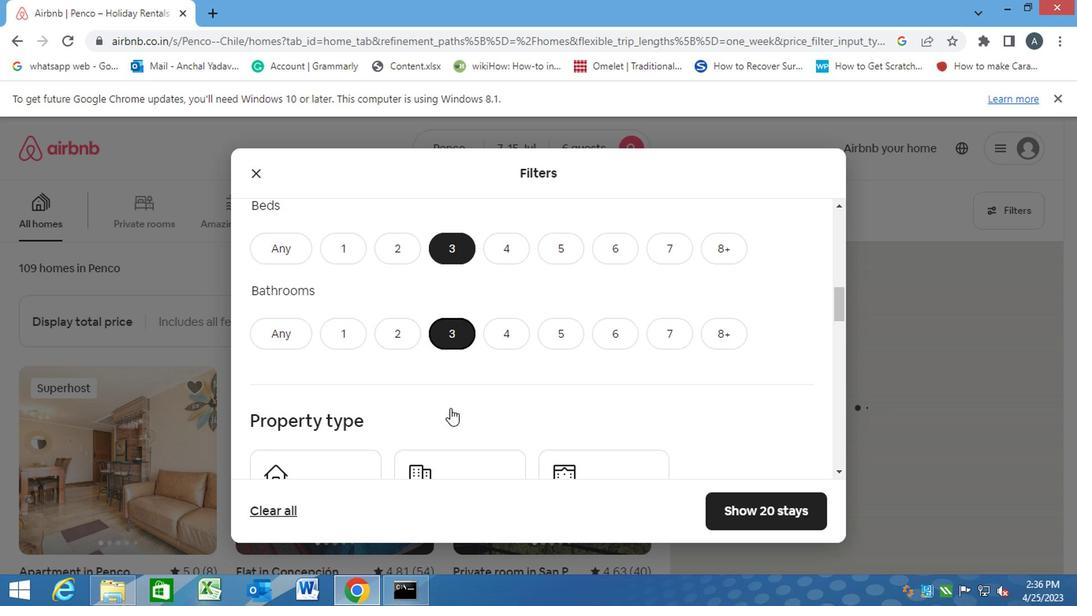
Action: Mouse scrolled (445, 407) with delta (0, 0)
Screenshot: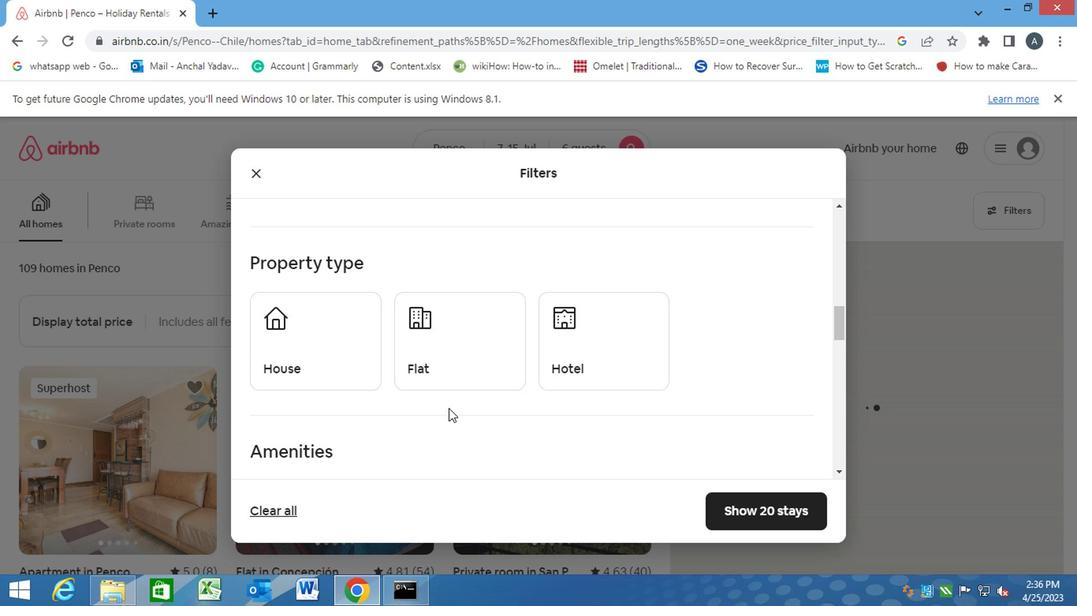 
Action: Mouse scrolled (445, 408) with delta (0, 0)
Screenshot: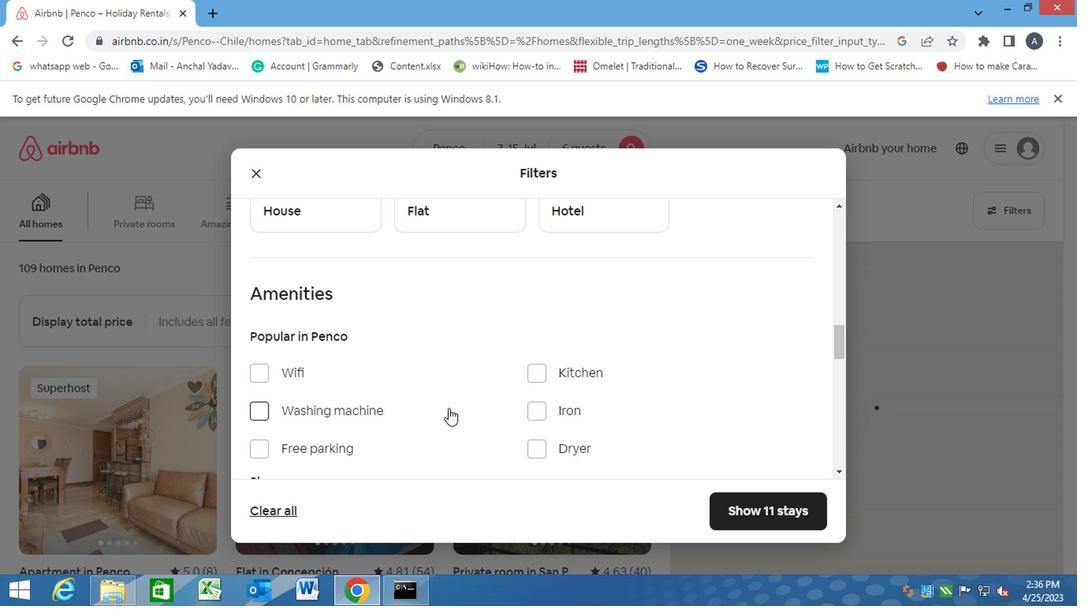 
Action: Mouse scrolled (445, 408) with delta (0, 0)
Screenshot: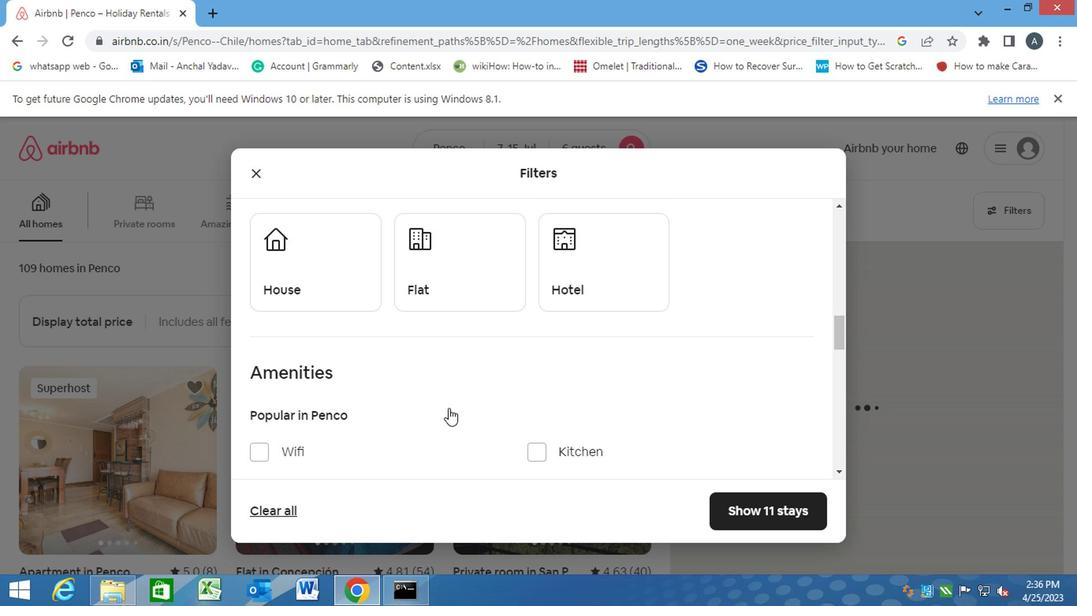 
Action: Mouse moved to (333, 345)
Screenshot: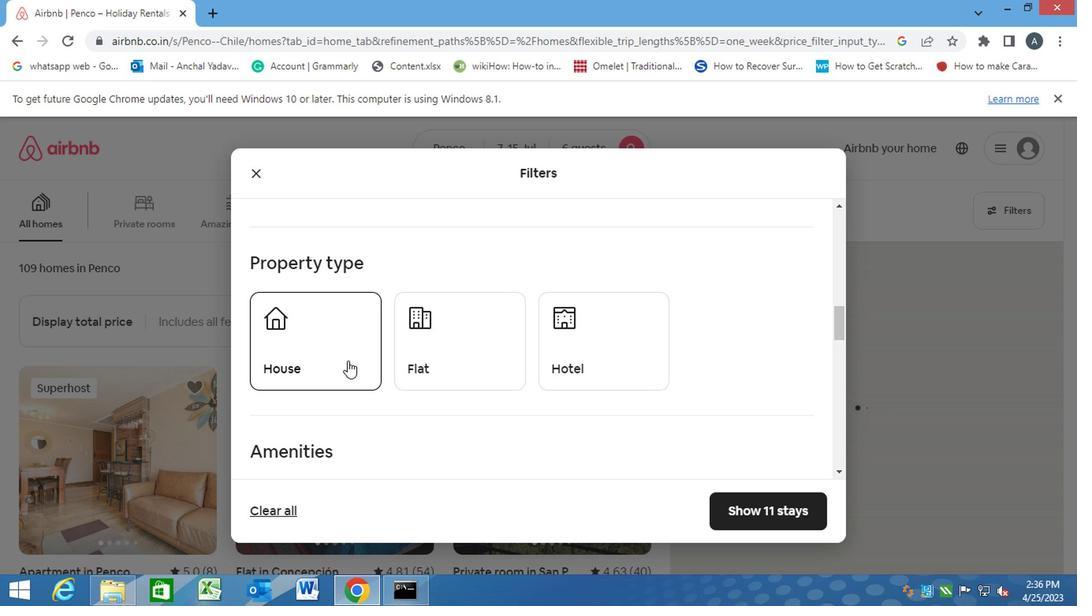 
Action: Mouse pressed left at (333, 345)
Screenshot: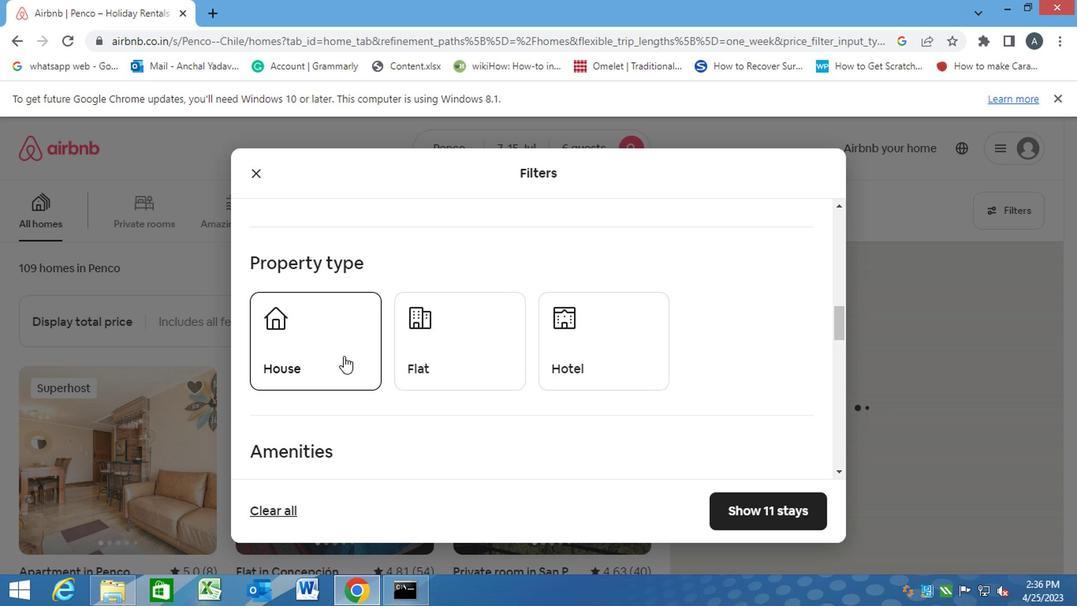 
Action: Mouse moved to (452, 345)
Screenshot: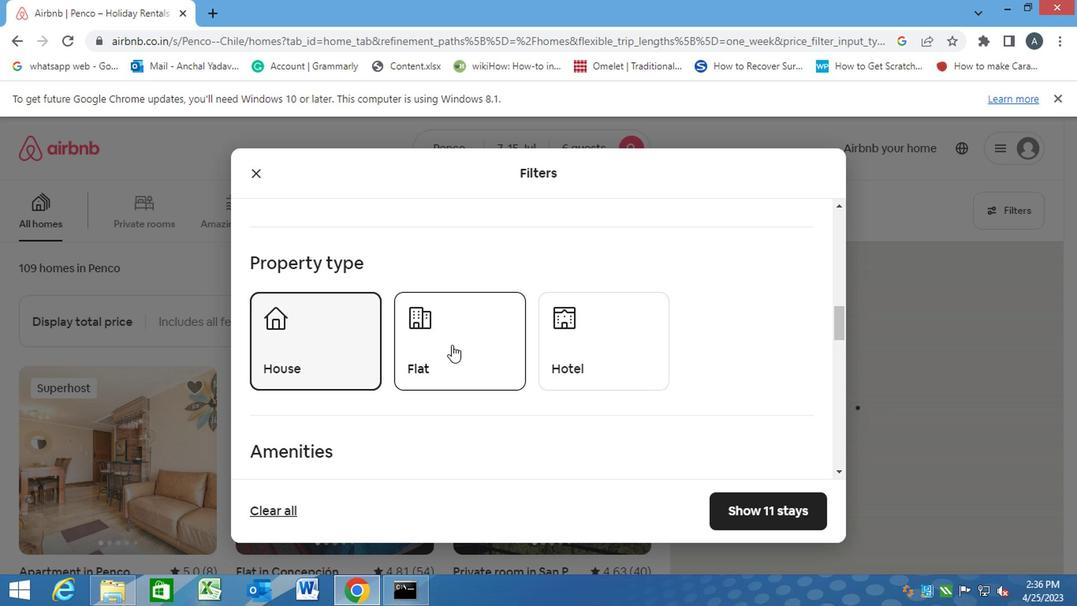 
Action: Mouse pressed left at (452, 345)
Screenshot: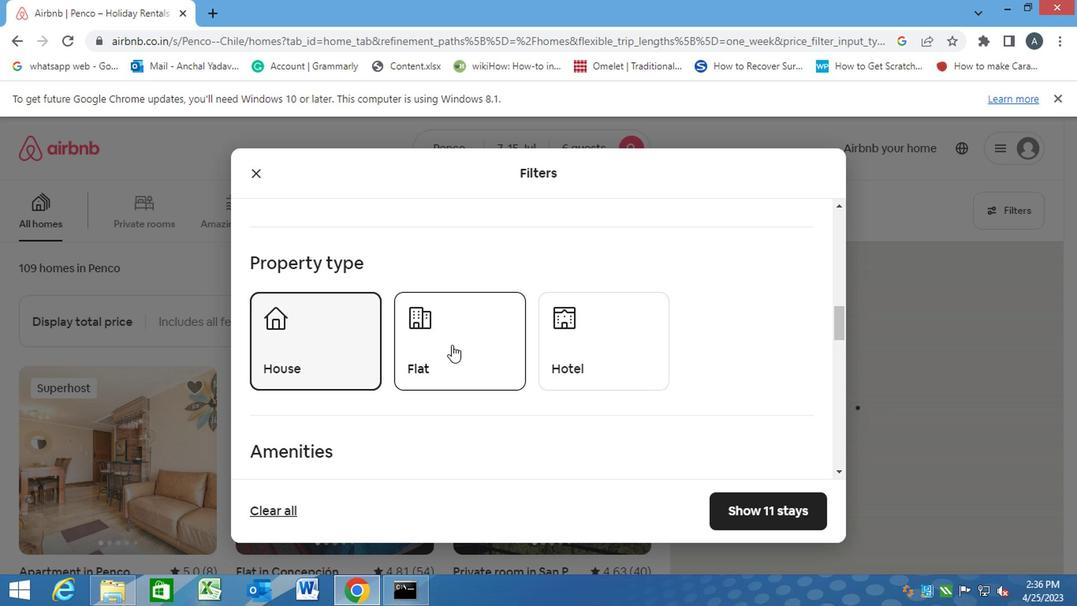 
Action: Mouse moved to (418, 442)
Screenshot: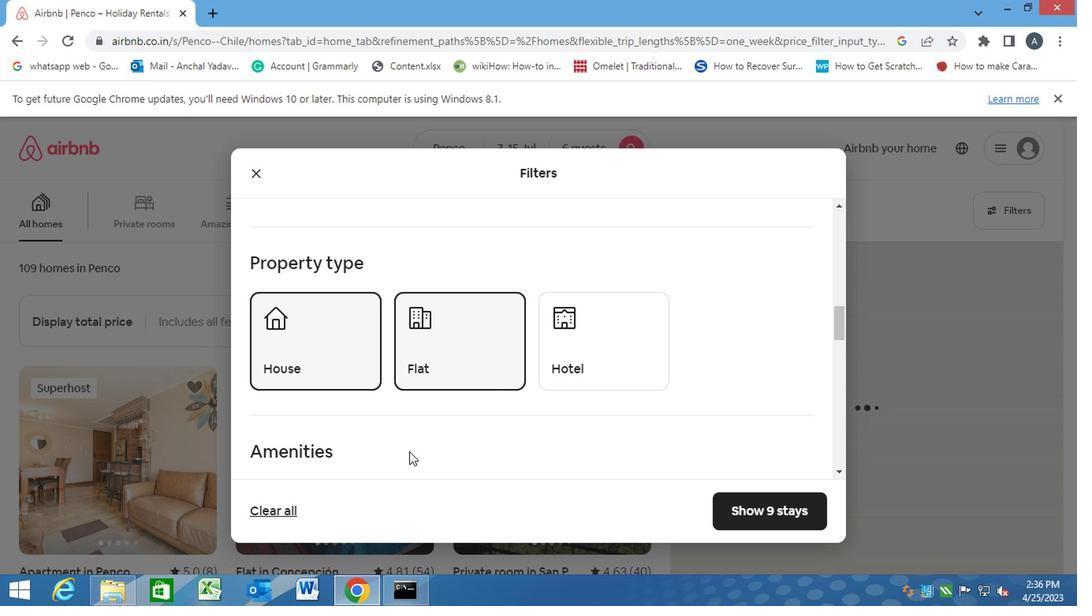 
Action: Mouse scrolled (418, 442) with delta (0, 0)
Screenshot: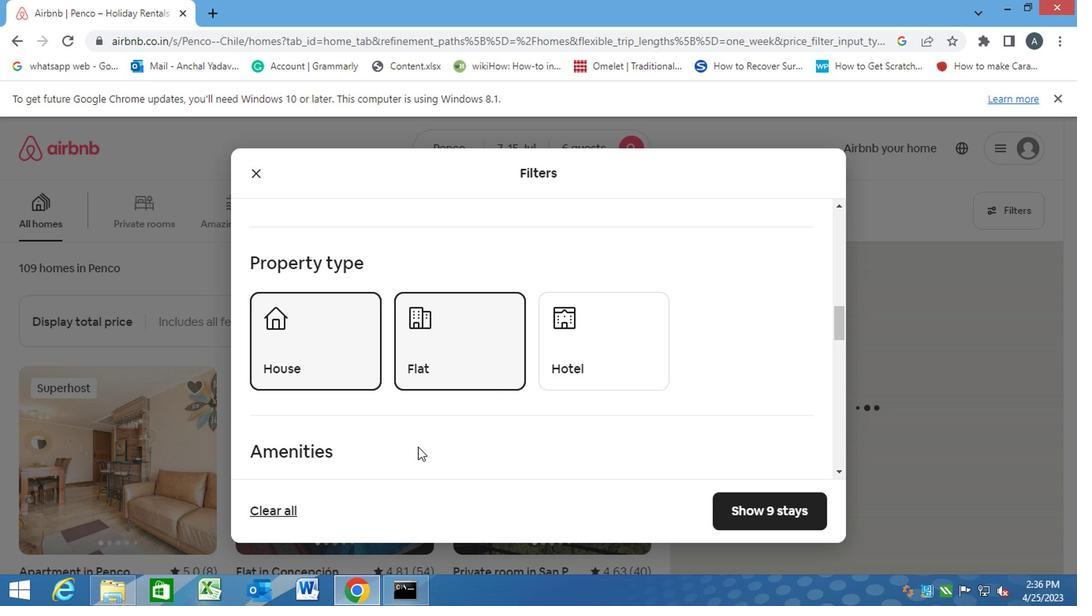 
Action: Mouse scrolled (418, 442) with delta (0, 0)
Screenshot: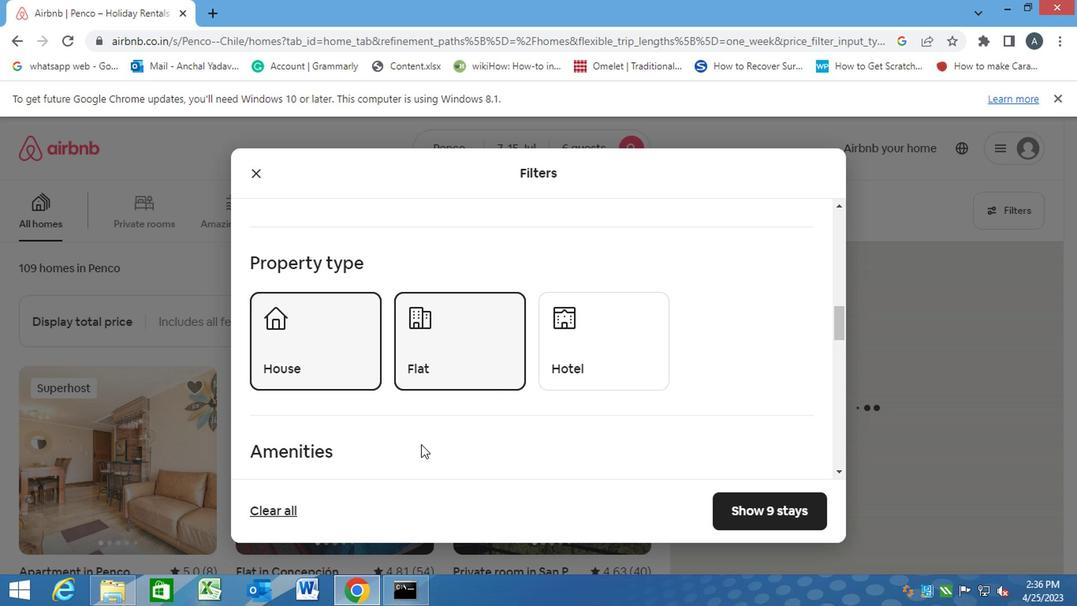 
Action: Mouse scrolled (418, 442) with delta (0, 0)
Screenshot: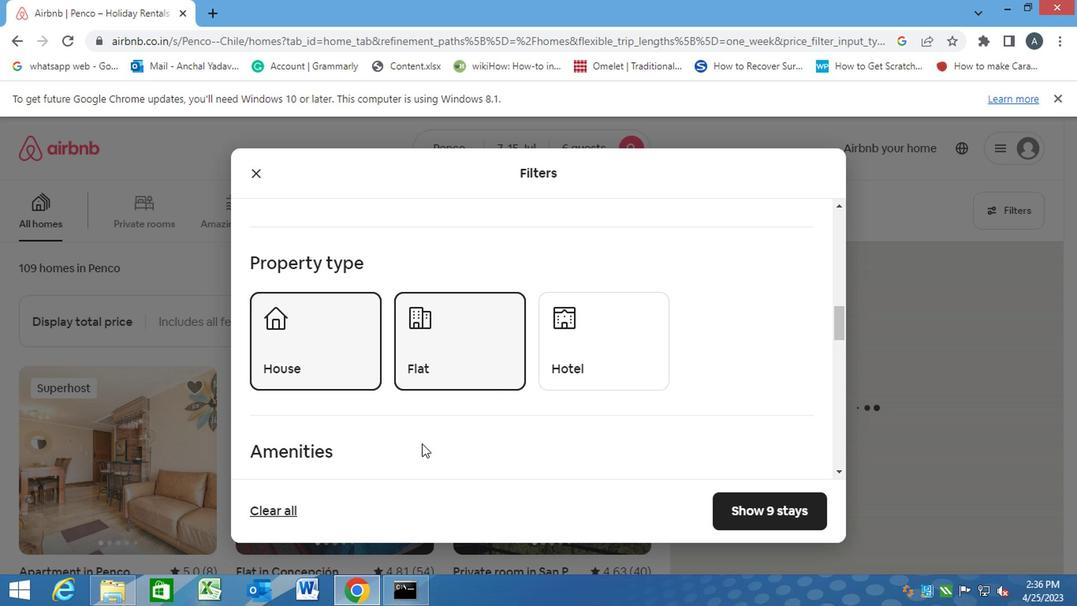 
Action: Mouse scrolled (418, 442) with delta (0, 0)
Screenshot: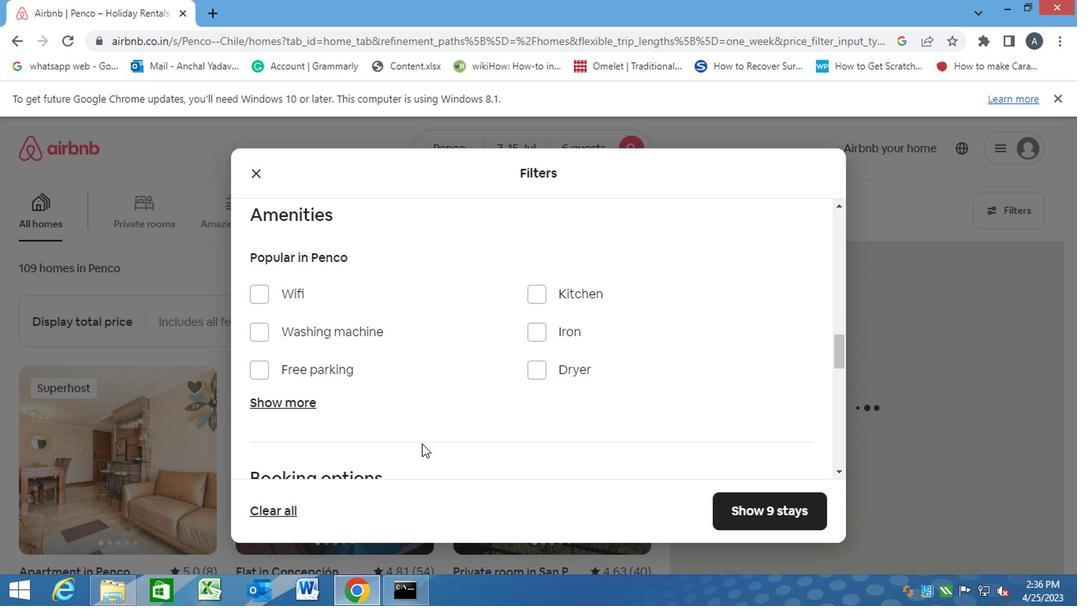 
Action: Mouse scrolled (418, 442) with delta (0, 0)
Screenshot: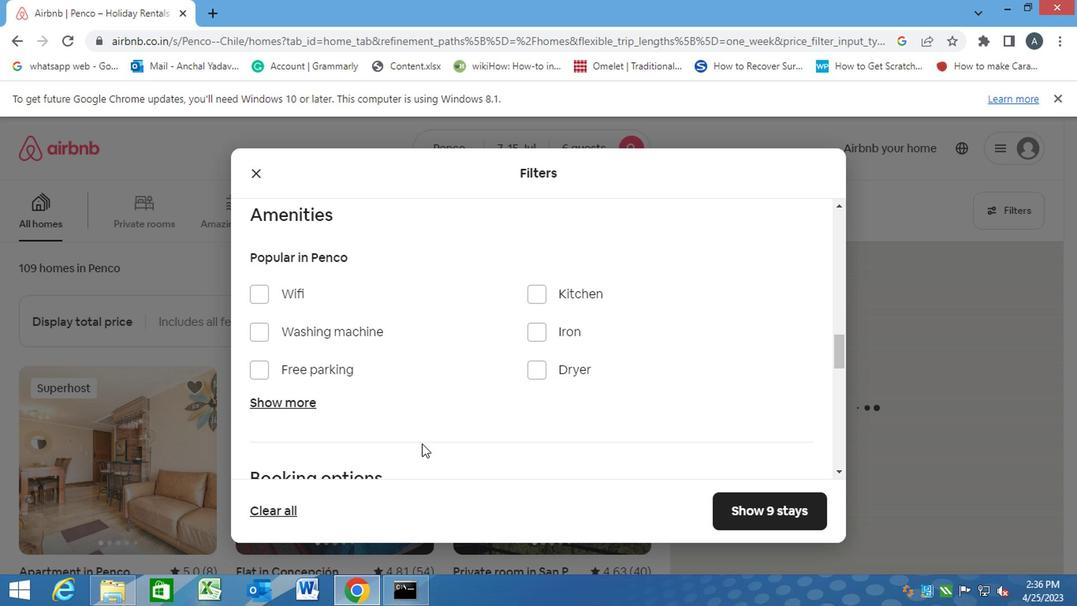 
Action: Mouse scrolled (418, 442) with delta (0, 0)
Screenshot: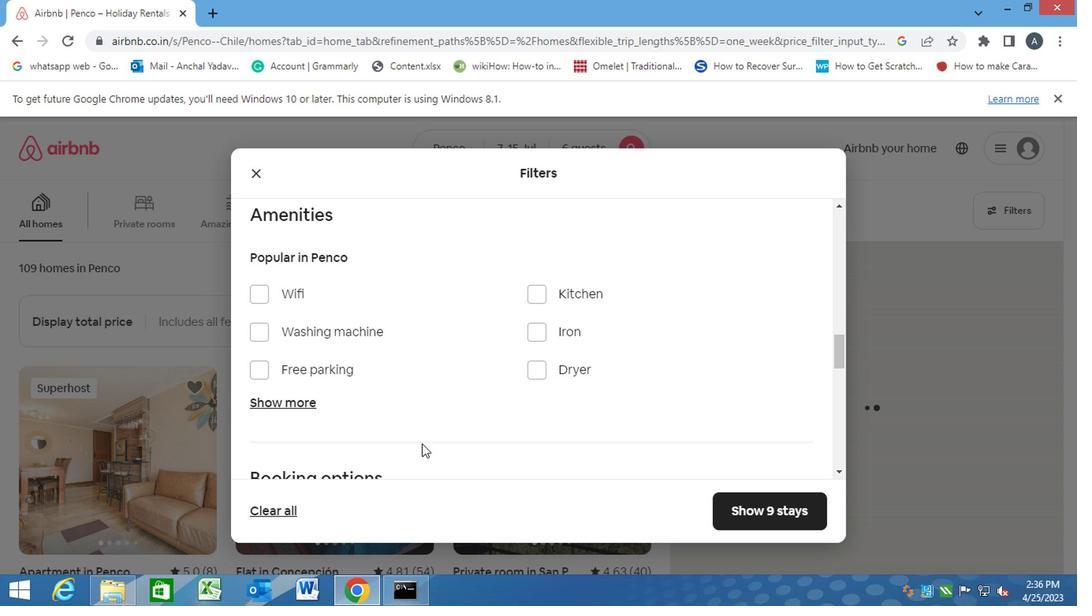 
Action: Mouse moved to (781, 352)
Screenshot: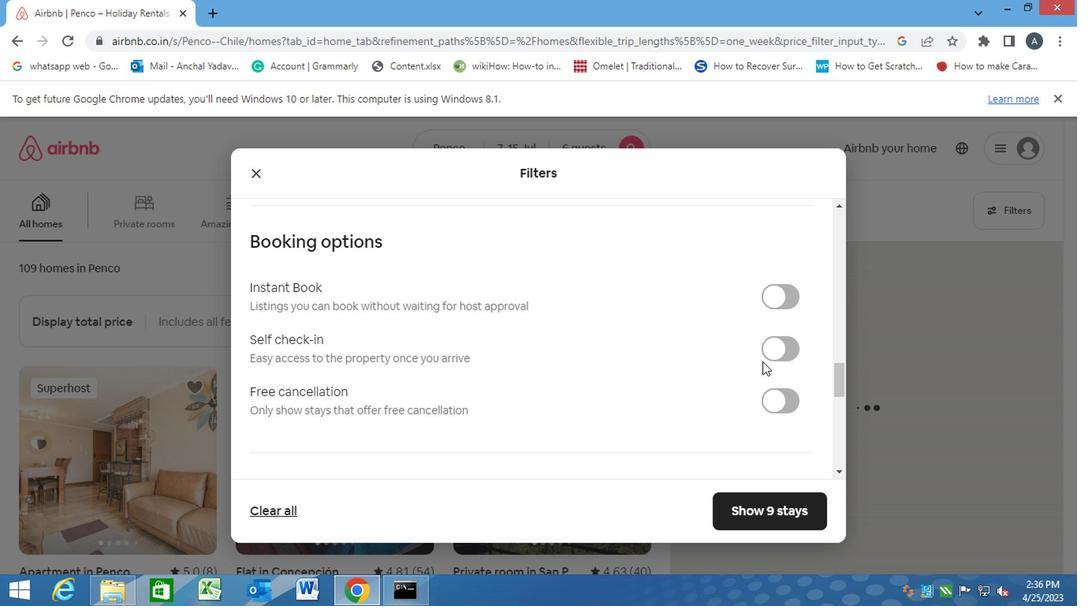 
Action: Mouse pressed left at (781, 352)
Screenshot: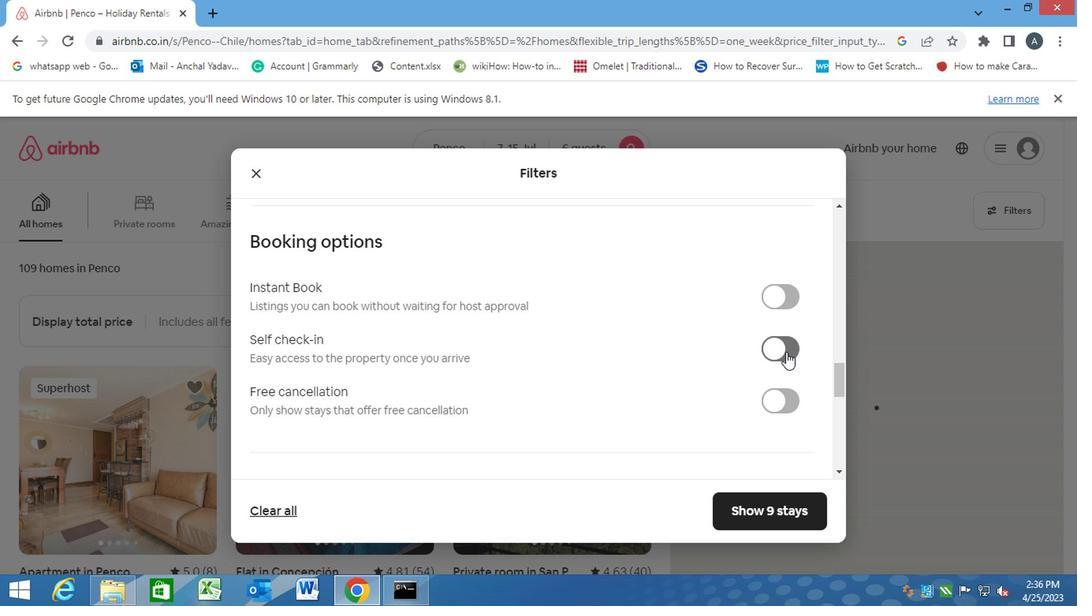 
Action: Mouse moved to (627, 373)
Screenshot: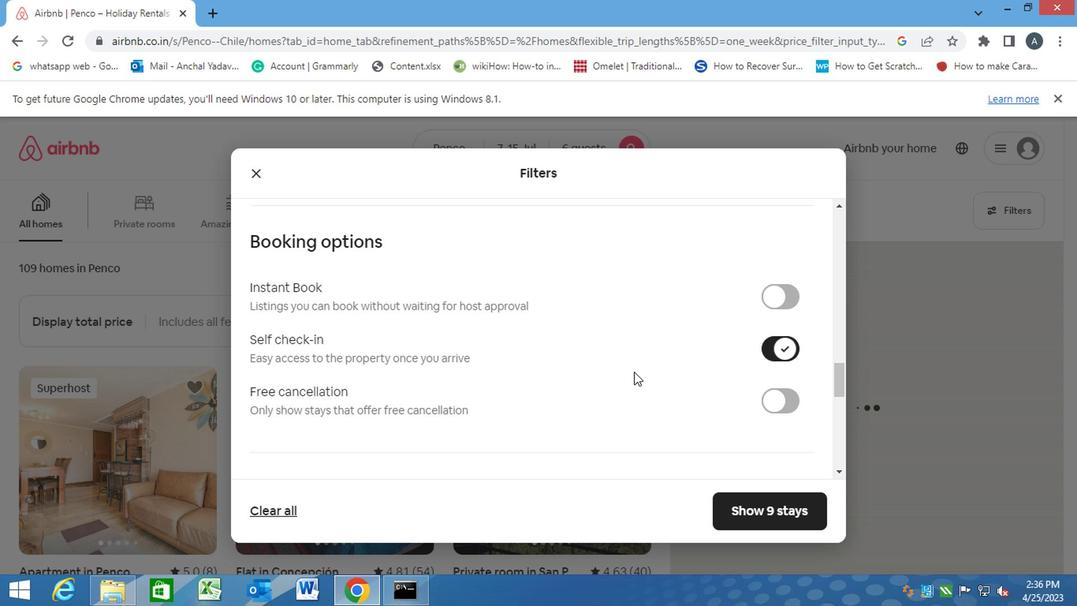 
Action: Mouse scrolled (627, 372) with delta (0, -1)
Screenshot: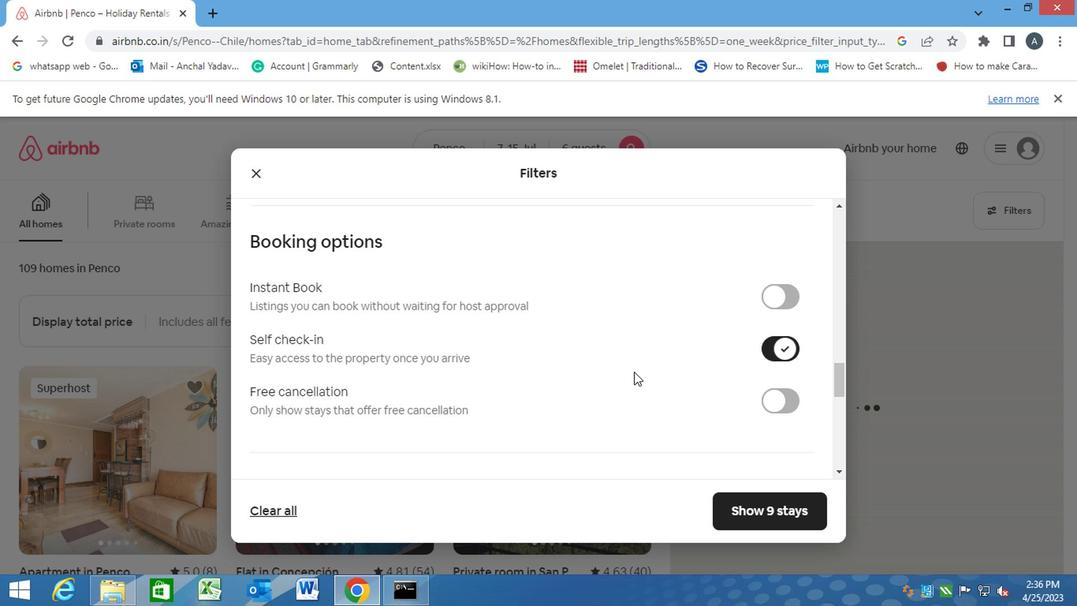 
Action: Mouse scrolled (627, 372) with delta (0, -1)
Screenshot: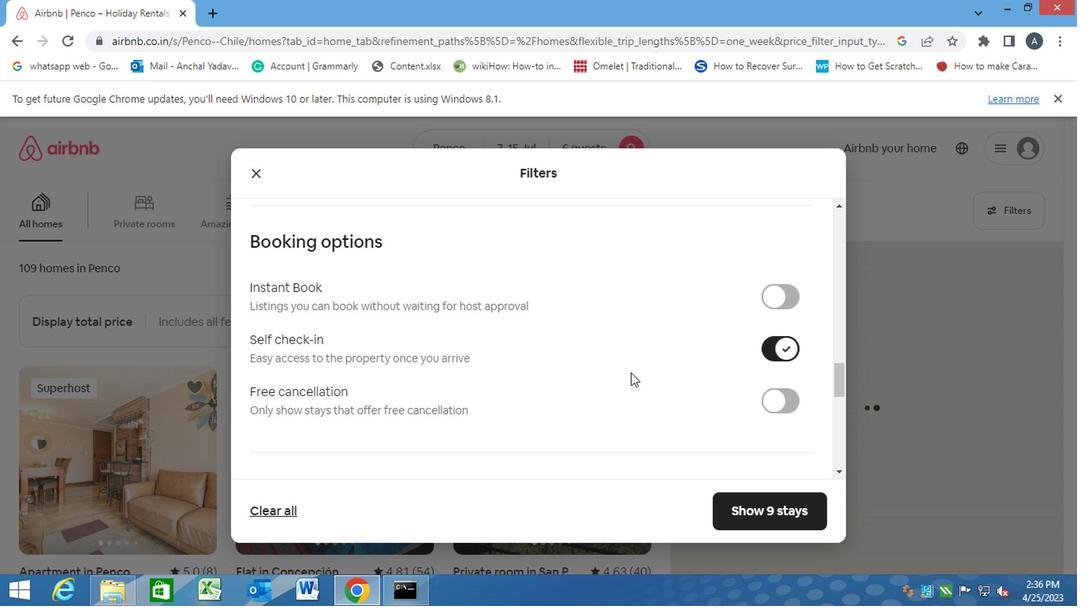 
Action: Mouse scrolled (627, 372) with delta (0, -1)
Screenshot: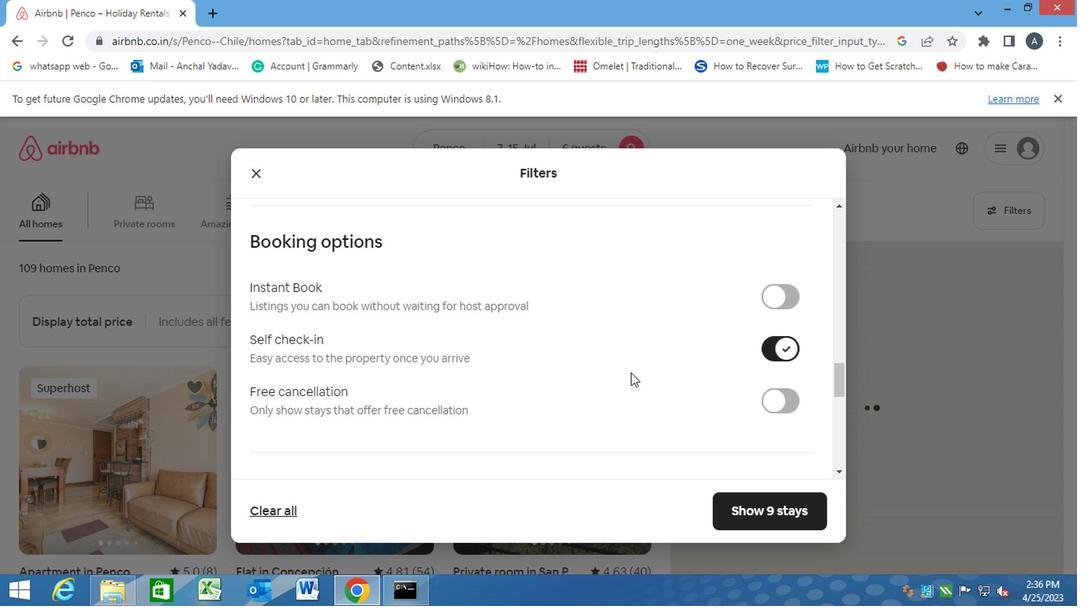 
Action: Mouse scrolled (627, 372) with delta (0, -1)
Screenshot: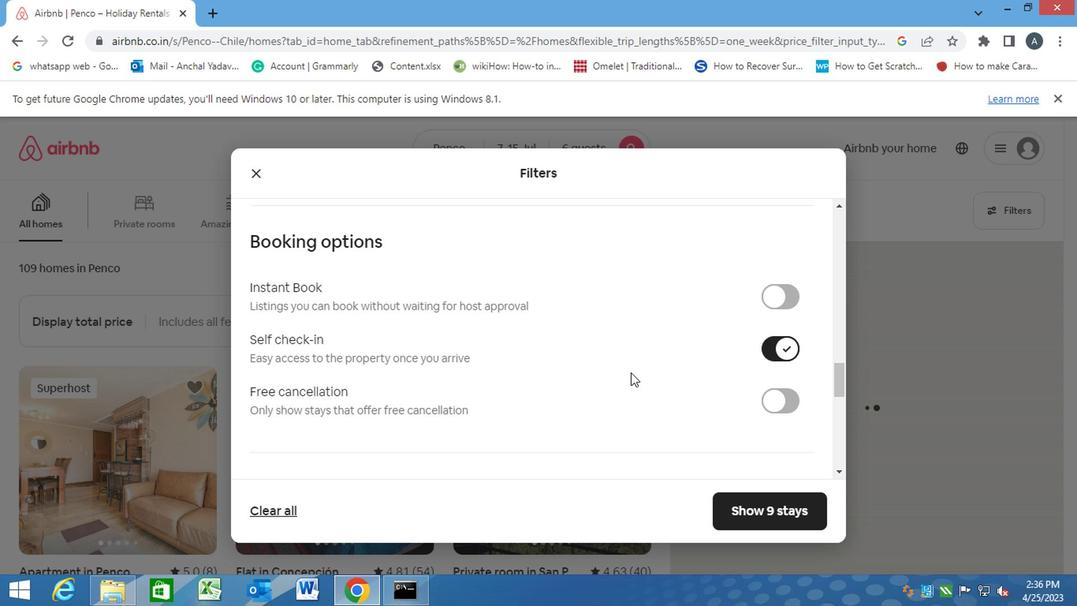 
Action: Mouse moved to (410, 428)
Screenshot: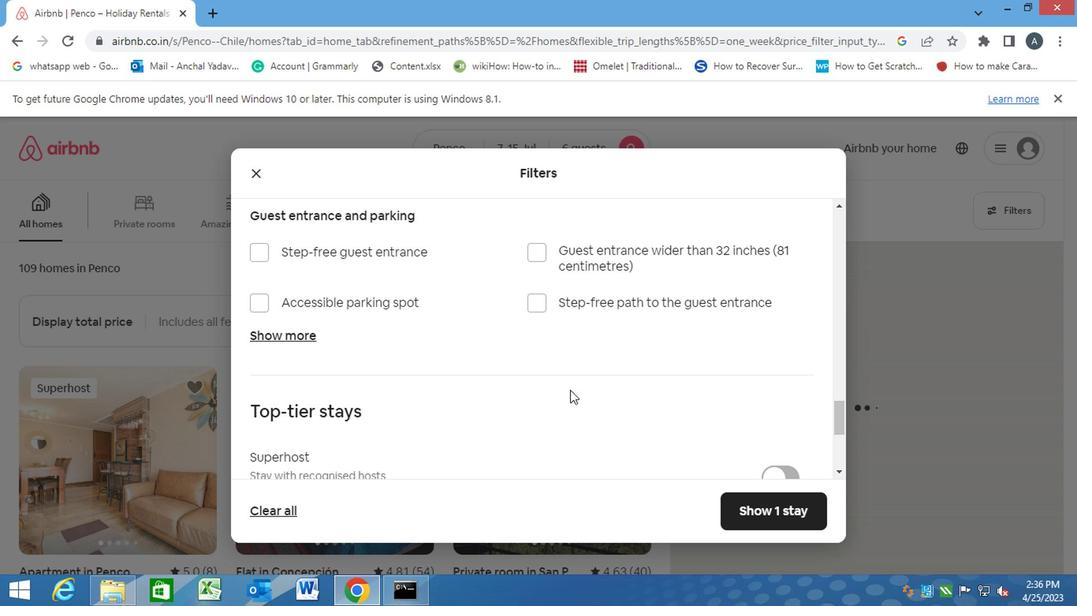
Action: Mouse scrolled (410, 427) with delta (0, 0)
Screenshot: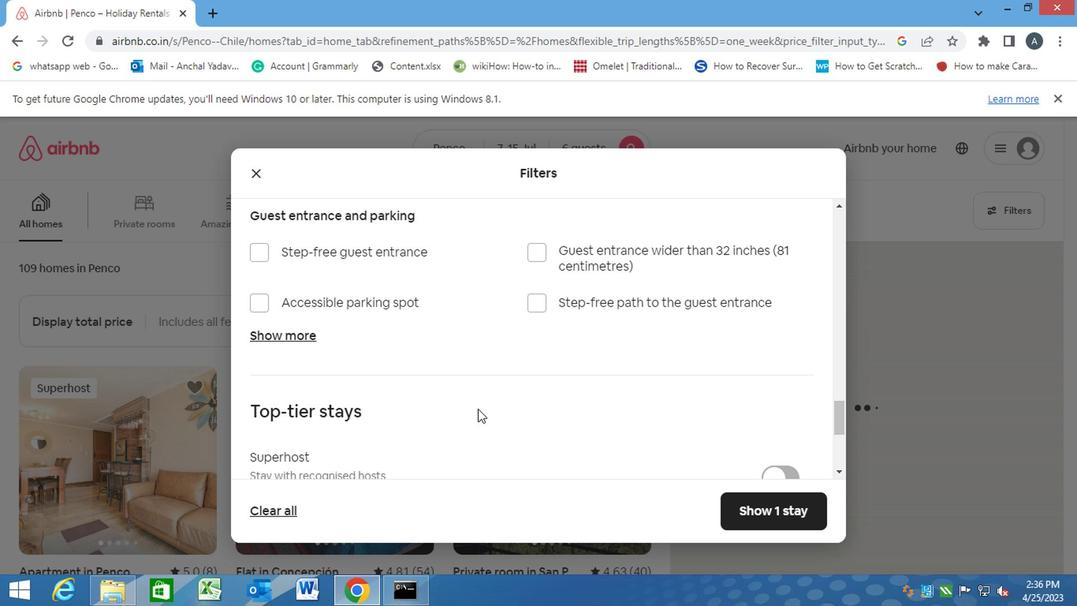 
Action: Mouse scrolled (410, 427) with delta (0, 0)
Screenshot: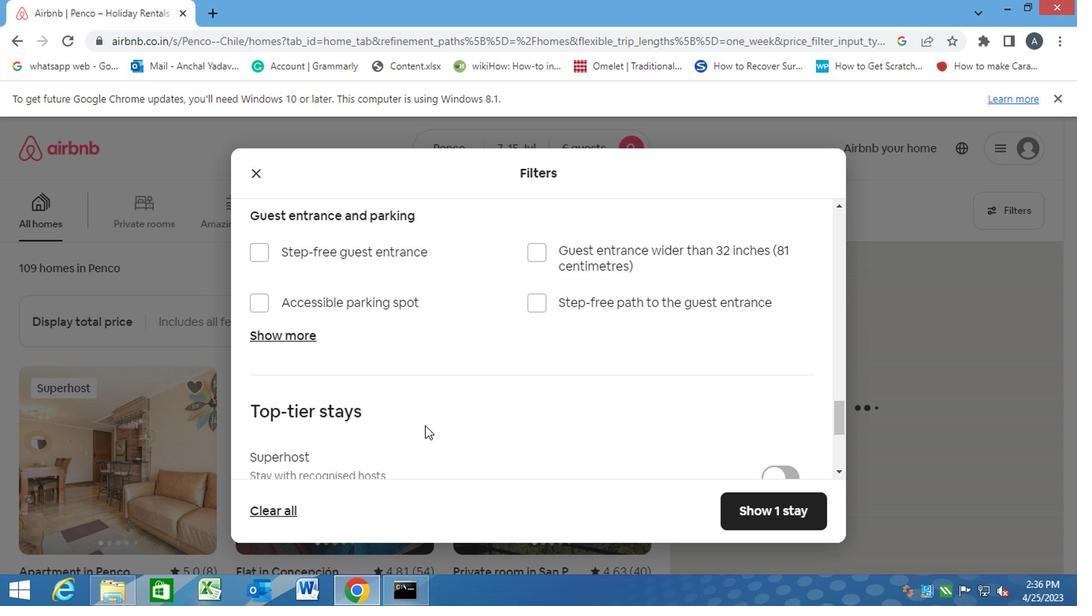 
Action: Mouse scrolled (410, 427) with delta (0, 0)
Screenshot: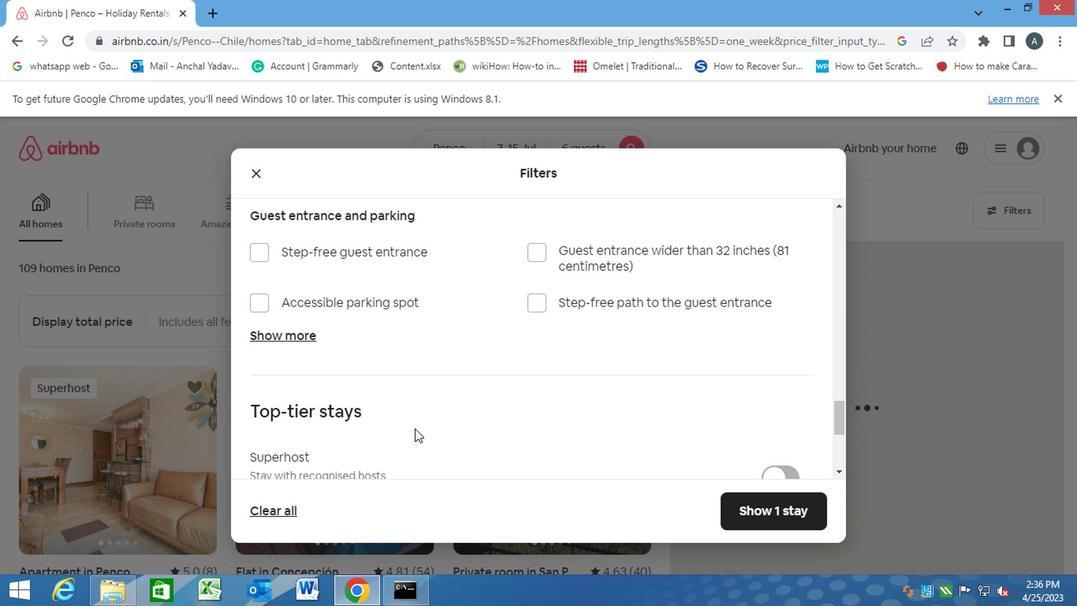
Action: Mouse moved to (258, 394)
Screenshot: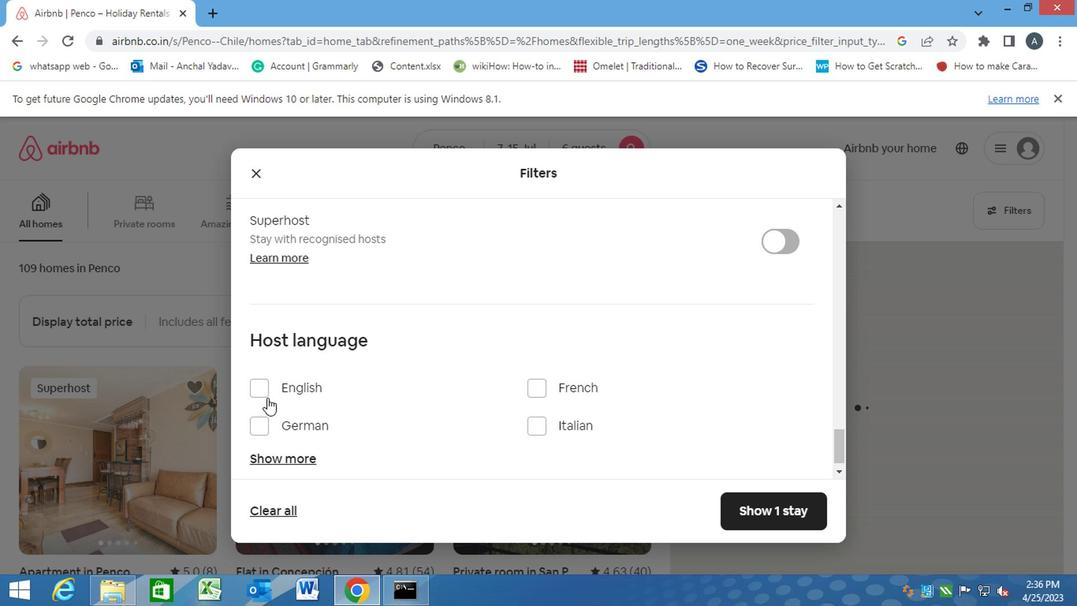 
Action: Mouse pressed left at (258, 394)
Screenshot: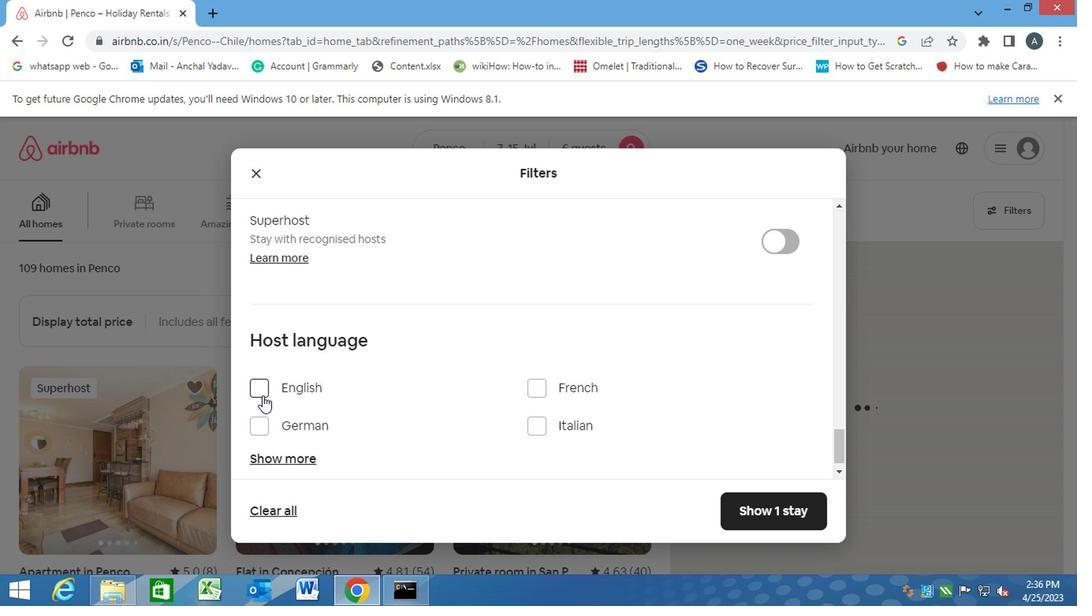 
Action: Mouse moved to (754, 498)
Screenshot: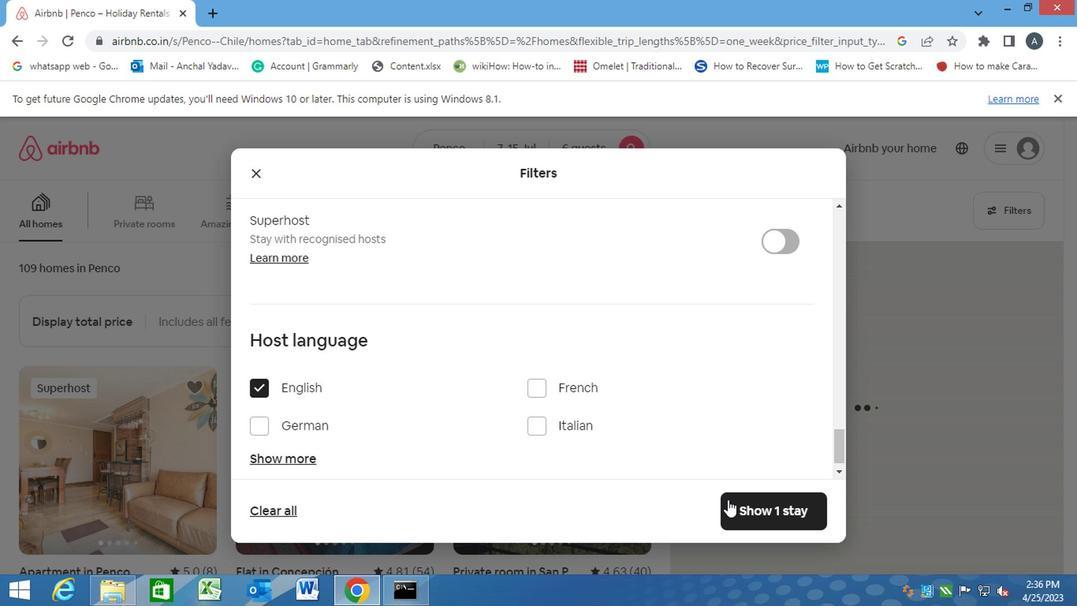 
Action: Mouse pressed left at (754, 498)
Screenshot: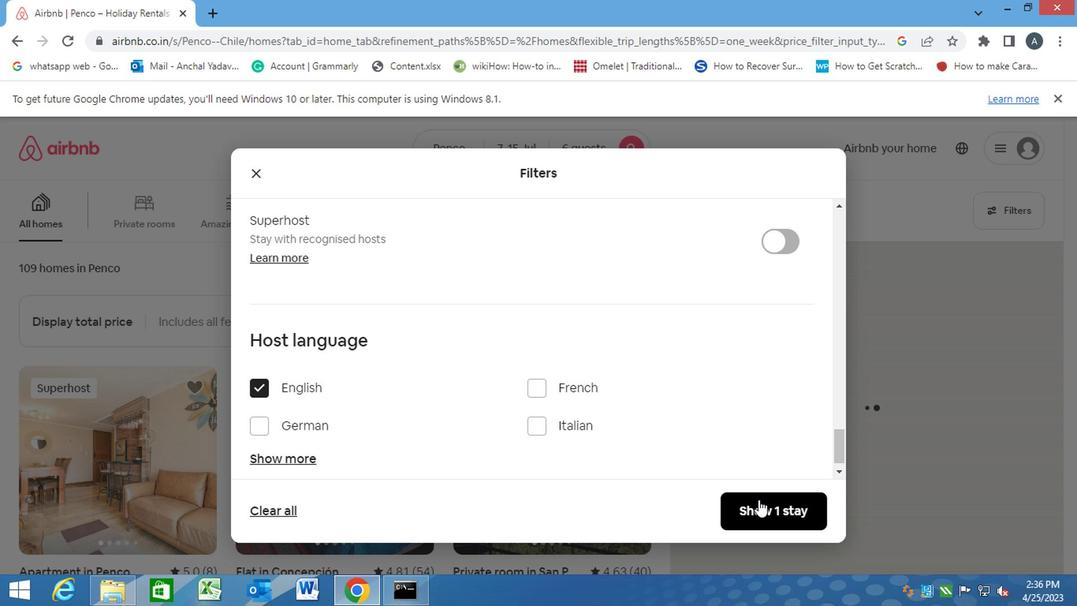 
